 Task: Open a blank google sheet and write heading  Budget MasterAdd Categories in a column and its values below   'Housing, Transportation, Groceries, Utilities, Entertainment, Dining Out, Health, Miscellaneous, Savings & Total. 'Add Budgeted amountin next column and its values below  $1,500, $300, $400, $150, $200, $250, $100, $150, $500 & $3,550. Add Actual amount in next column and its values below  $1,400, $280, $420, $160, $180, $270, $90, $140, $550 & $3,550. Add Difference  in next column and its values below   -$100, -$20, +$20, +$10, -$20, +$20, -$10, -$10, +$50 & $0. J6Save page Attendance Summary
Action: Mouse moved to (337, 540)
Screenshot: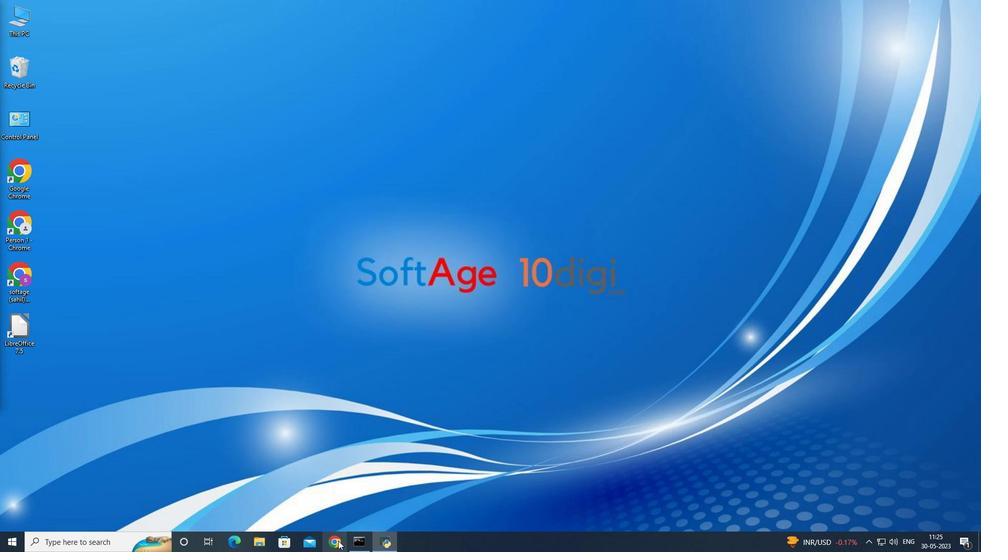
Action: Mouse pressed left at (337, 540)
Screenshot: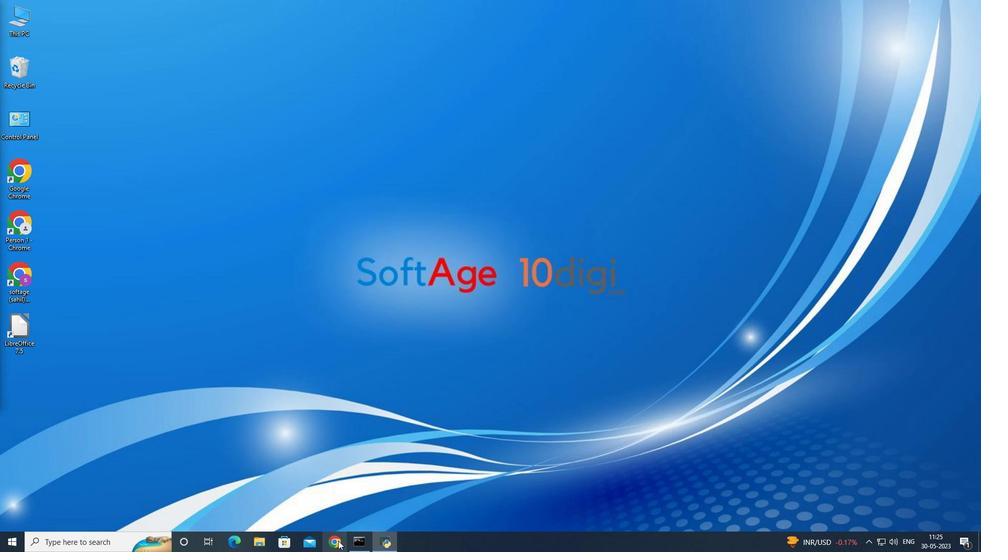 
Action: Mouse moved to (943, 72)
Screenshot: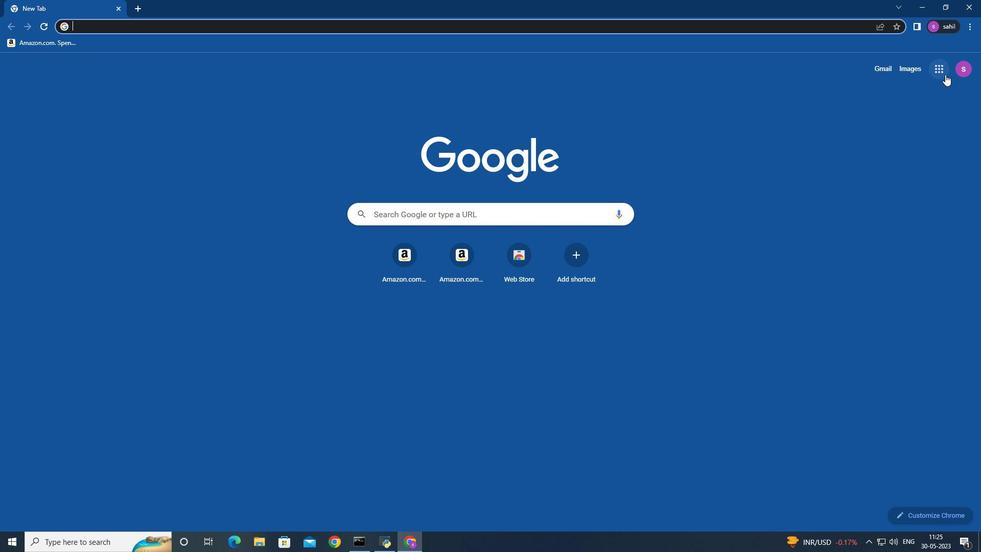 
Action: Mouse pressed left at (943, 72)
Screenshot: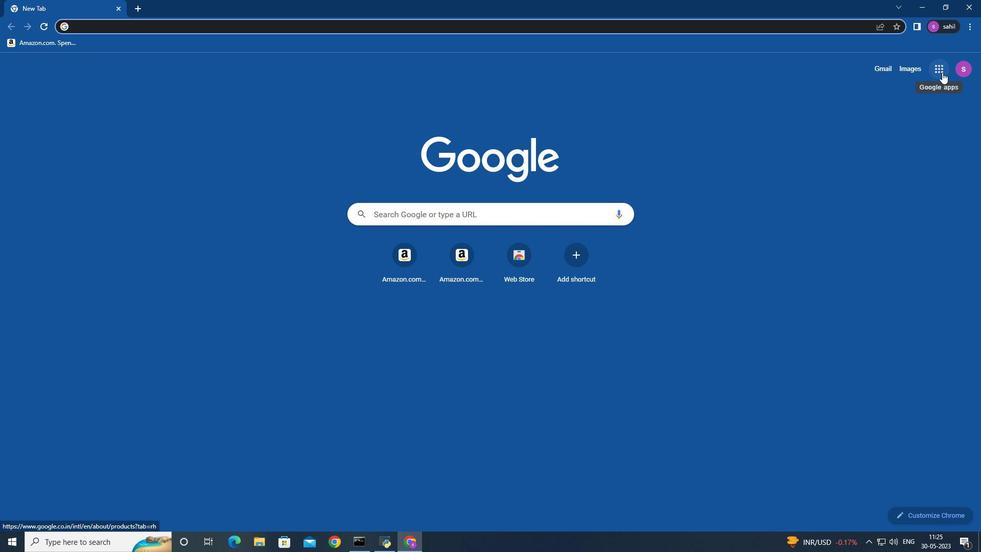 
Action: Mouse moved to (933, 192)
Screenshot: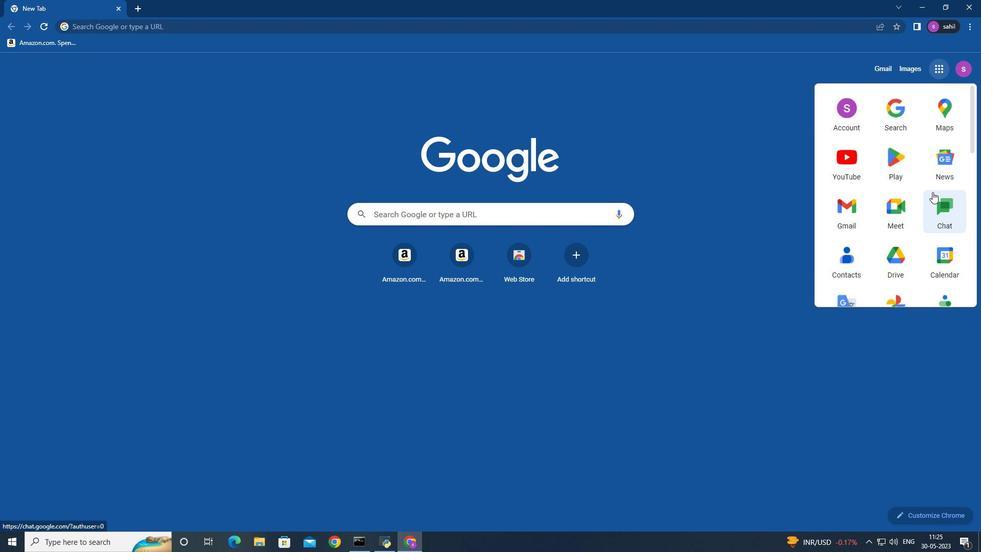 
Action: Mouse scrolled (933, 191) with delta (0, 0)
Screenshot: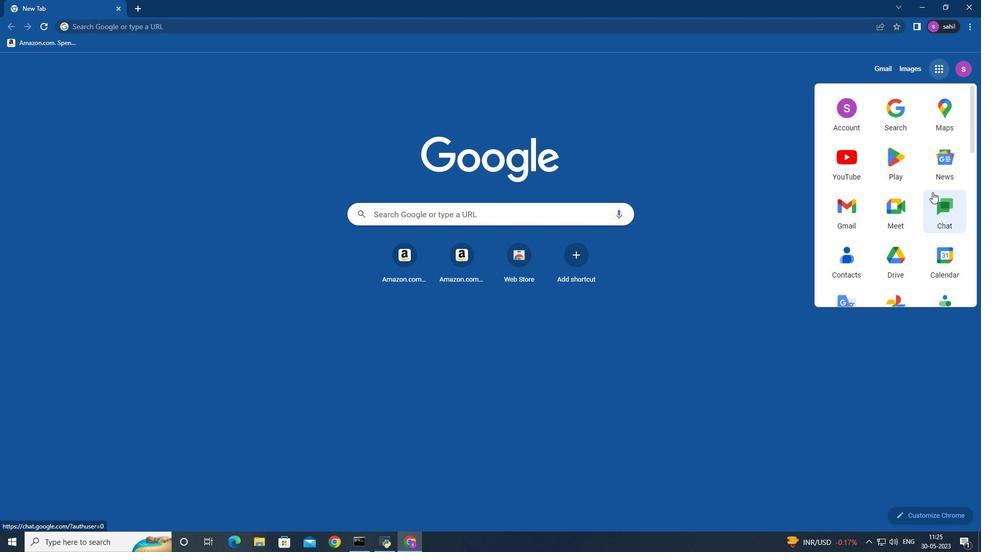 
Action: Mouse moved to (932, 192)
Screenshot: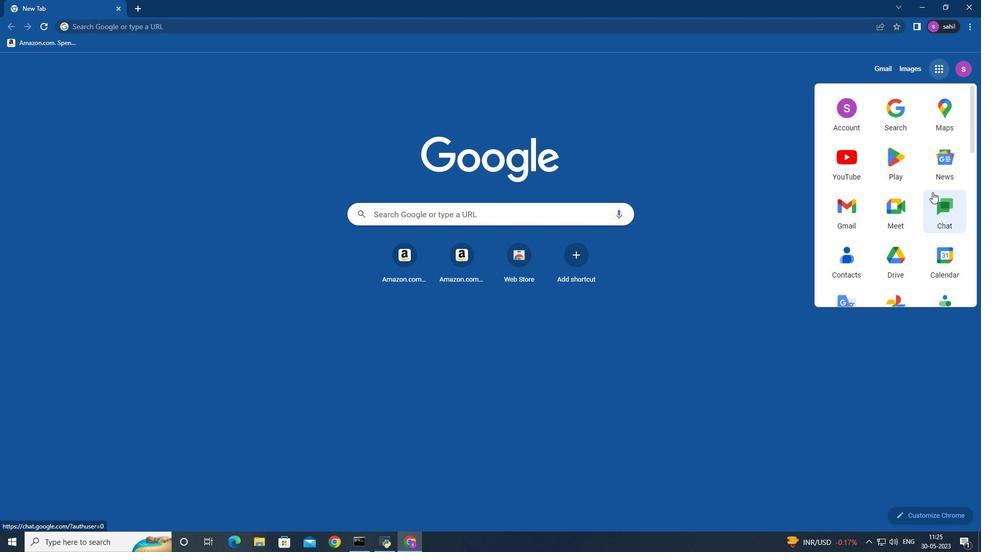 
Action: Mouse scrolled (932, 191) with delta (0, 0)
Screenshot: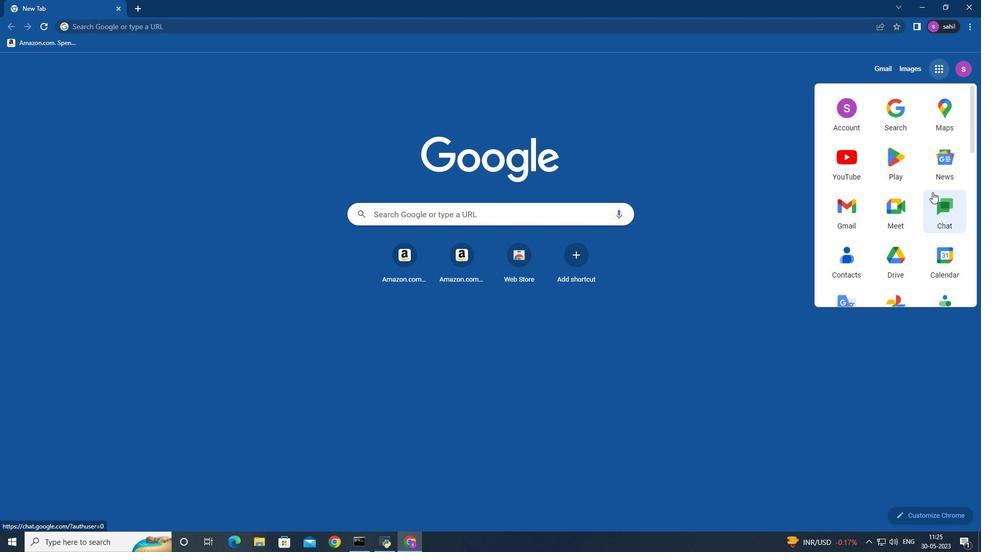 
Action: Mouse moved to (937, 216)
Screenshot: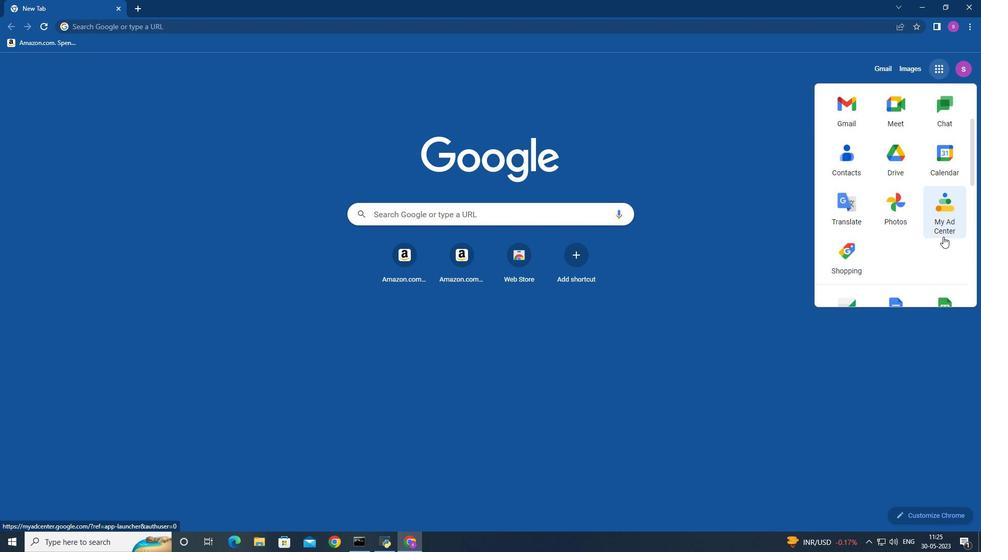 
Action: Mouse scrolled (937, 216) with delta (0, 0)
Screenshot: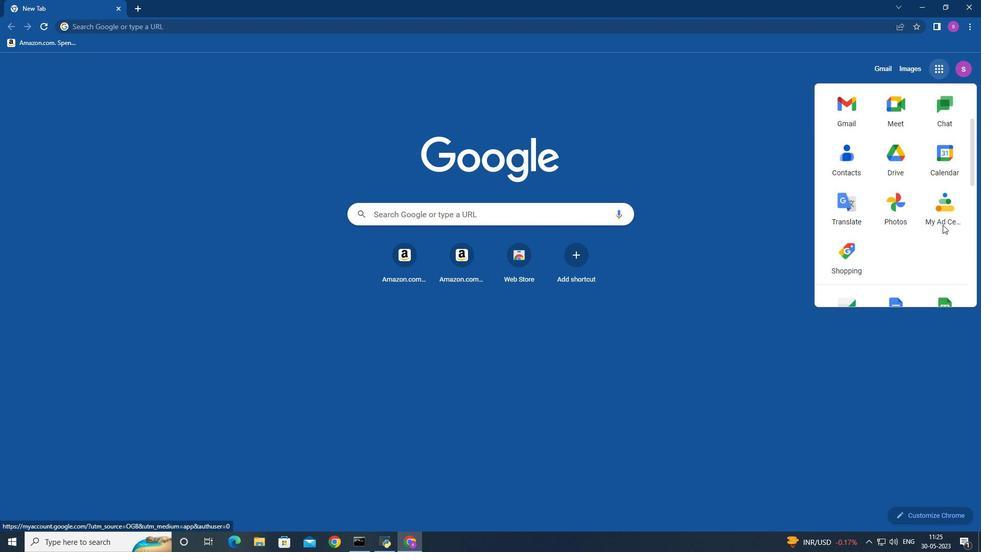 
Action: Mouse scrolled (937, 216) with delta (0, 0)
Screenshot: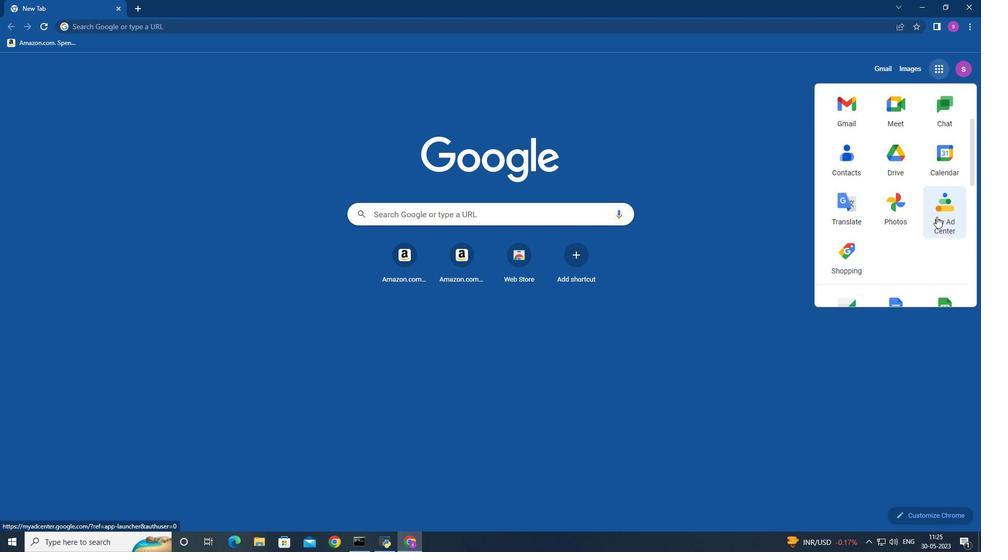 
Action: Mouse moved to (947, 221)
Screenshot: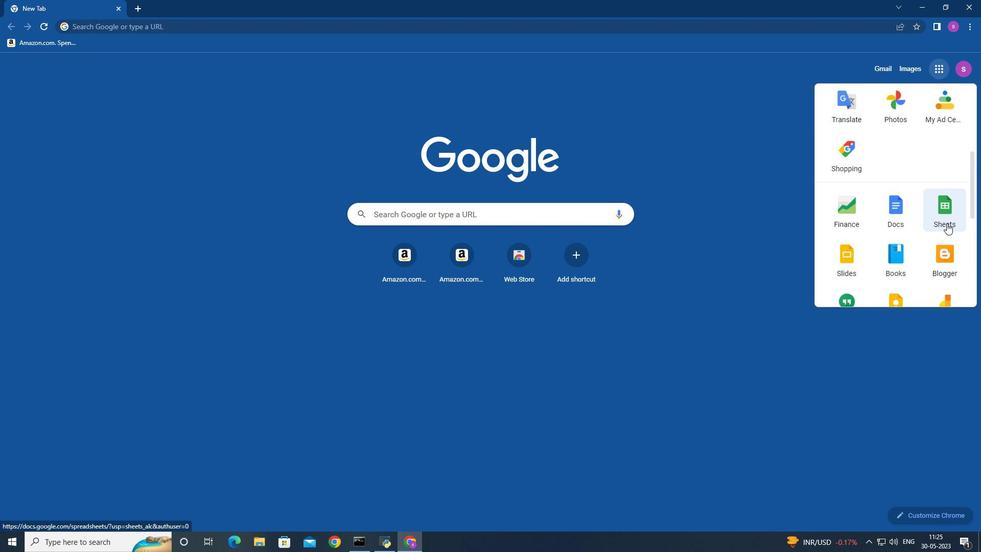 
Action: Mouse pressed left at (947, 221)
Screenshot: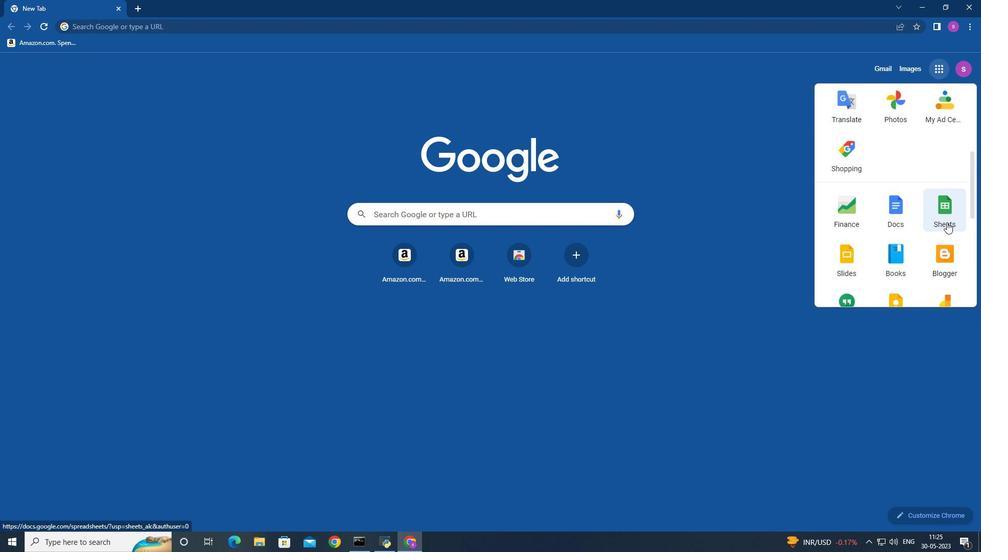 
Action: Mouse moved to (222, 139)
Screenshot: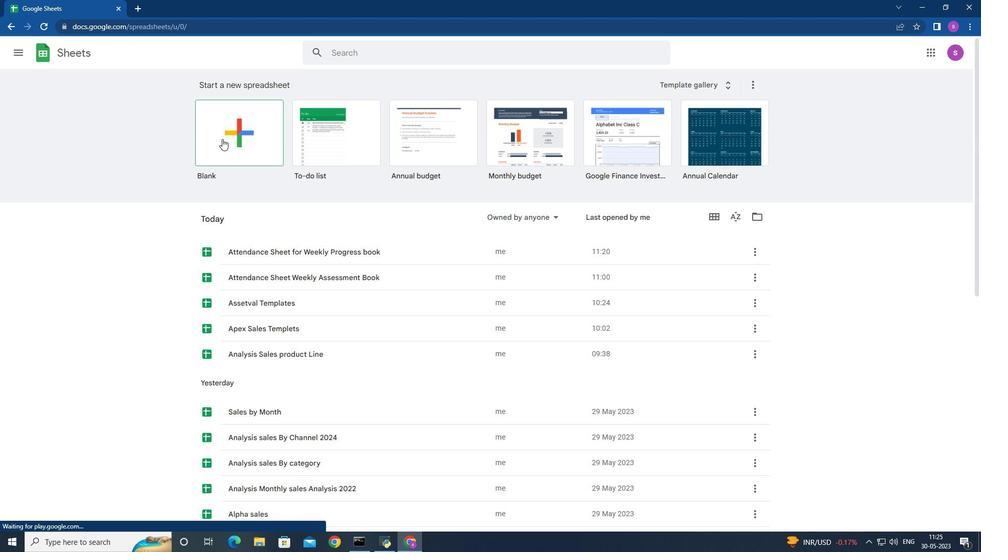 
Action: Mouse pressed left at (222, 139)
Screenshot: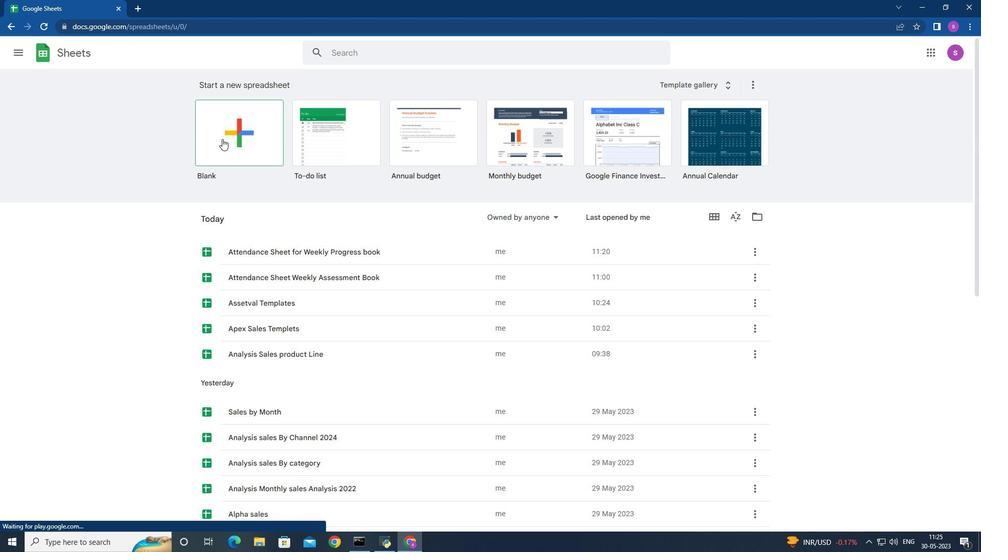 
Action: Mouse moved to (304, 137)
Screenshot: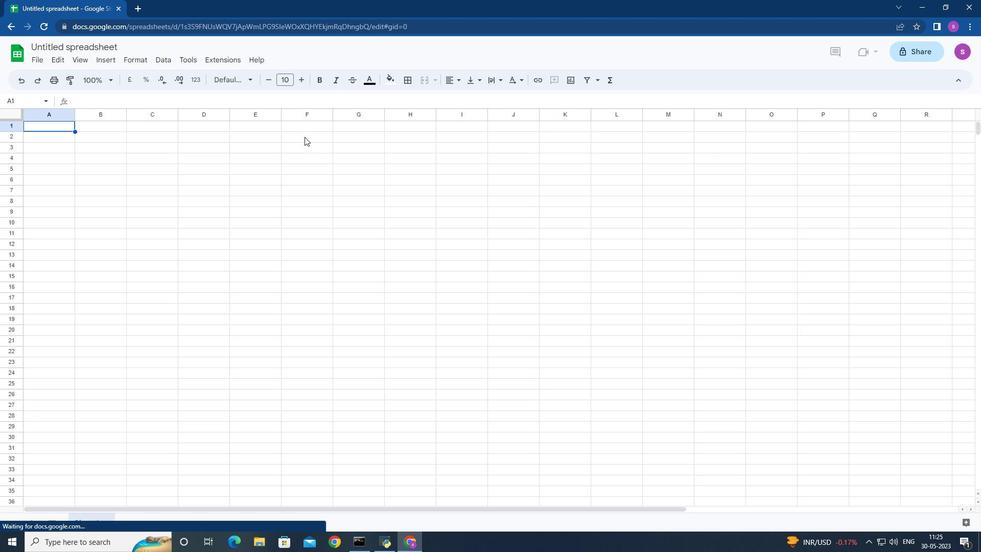 
Action: Mouse pressed left at (304, 137)
Screenshot: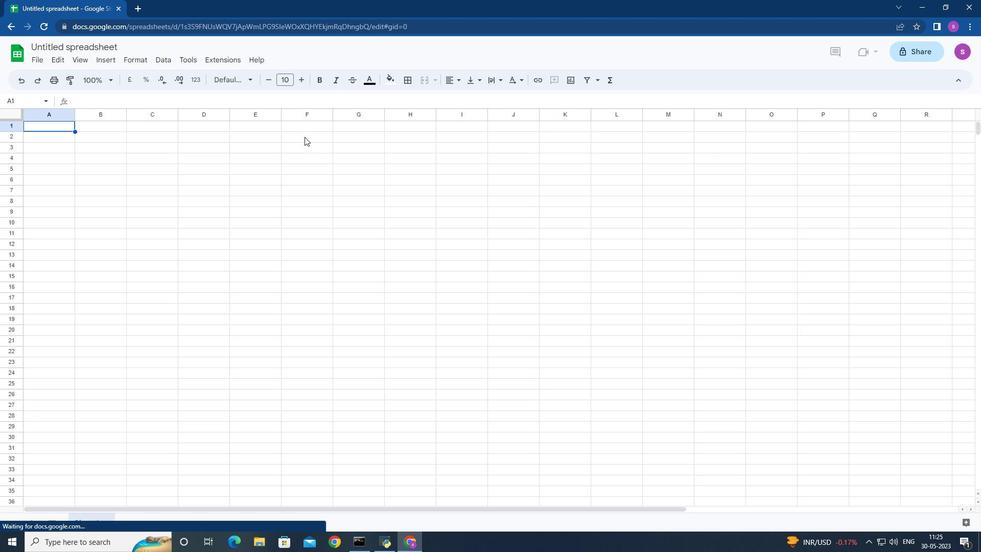 
Action: Mouse moved to (304, 137)
Screenshot: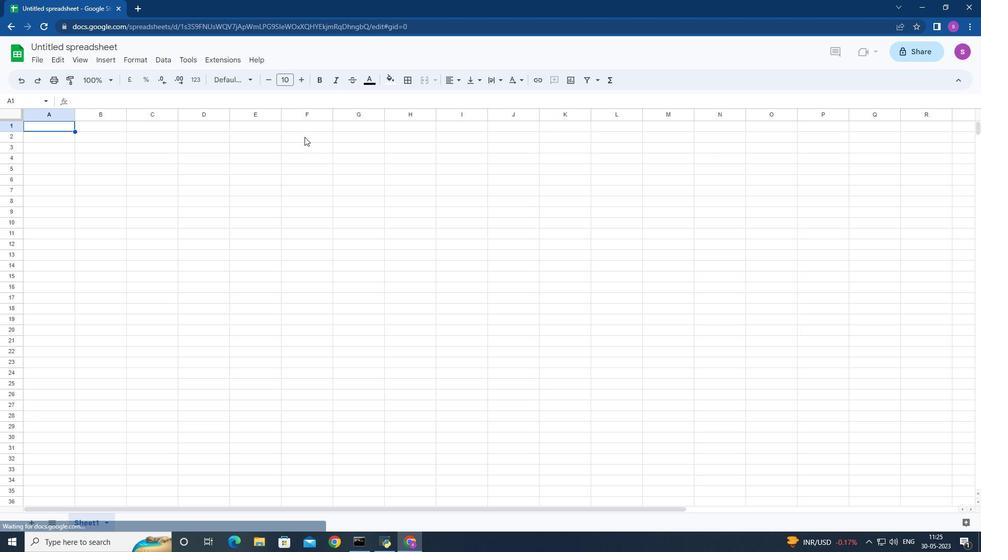 
Action: Key pressed <Key.shift>Bud
Screenshot: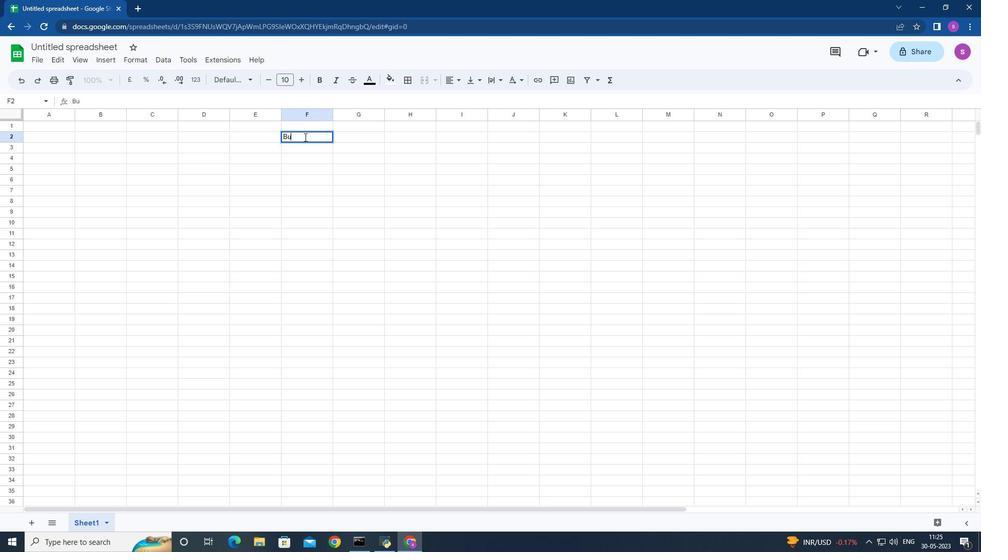 
Action: Mouse moved to (339, 199)
Screenshot: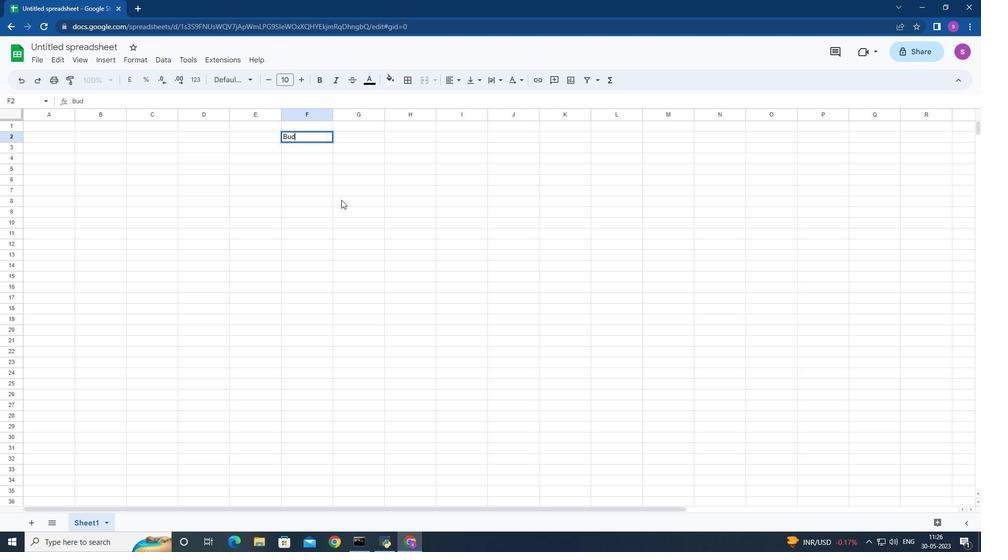 
Action: Key pressed get<Key.space><Key.shift>Master<Key.space><Key.down><Key.left><Key.down><Key.left><Key.left><Key.down><Key.right><Key.shift>Categories<Key.down><Key.shift>Housing<Key.space><Key.down><Key.shift>Transportation<Key.down><Key.shift>Groceries<Key.down><Key.shift>Utilities<Key.down><Key.shift>Entertainment<Key.down><Key.shift>Dining<Key.space><Key.shift>Out<Key.down><Key.shift>Health<Key.space><Key.down><Key.shift>Miscellaneous<Key.down><Key.shift>saving<Key.down><Key.right><Key.up><Key.up><Key.up><Key.up><Key.up>
Screenshot: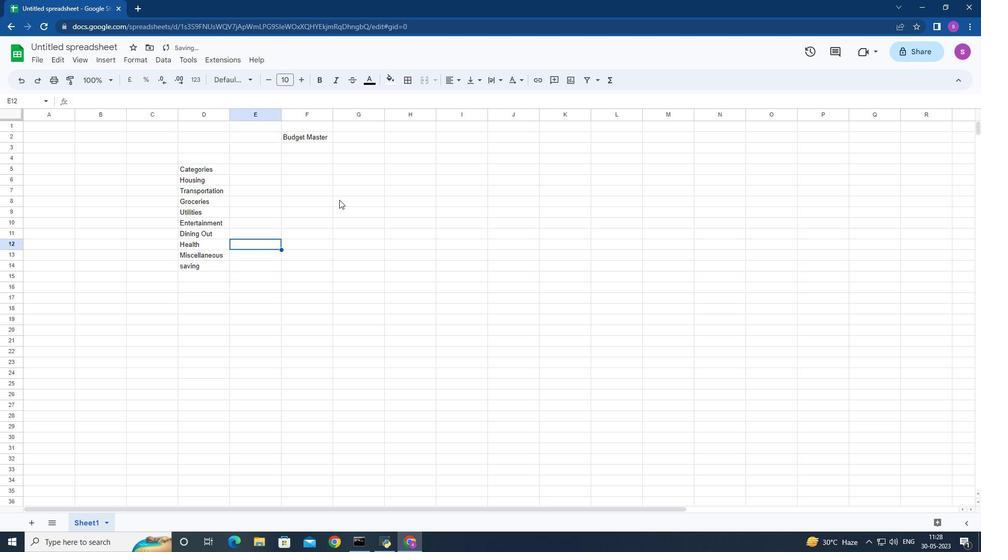
Action: Mouse moved to (240, 166)
Screenshot: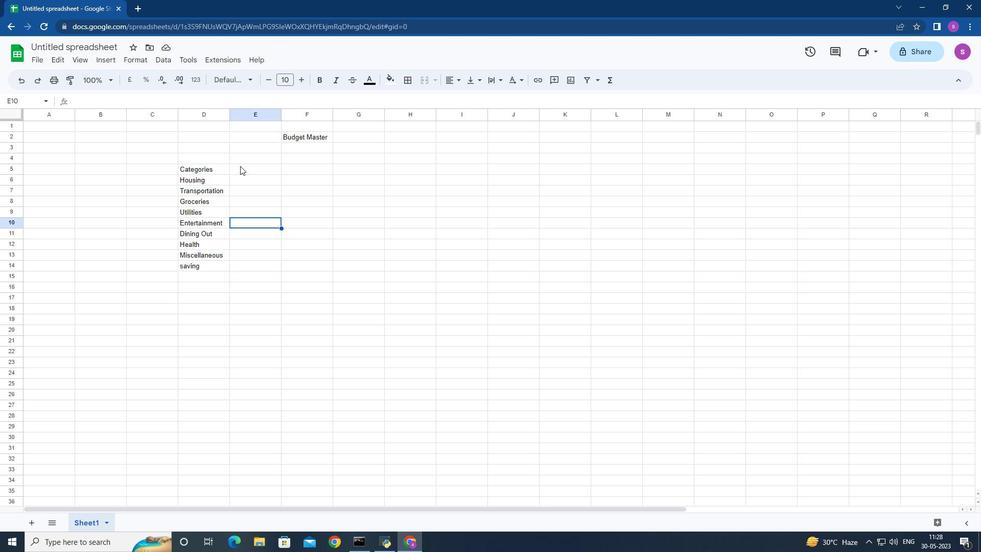 
Action: Mouse pressed left at (240, 166)
Screenshot: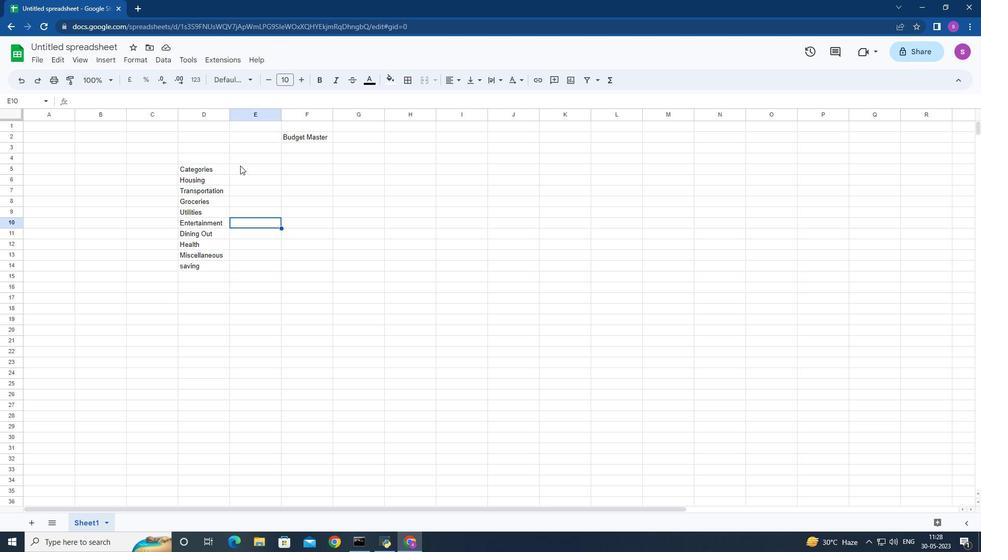 
Action: Mouse moved to (237, 166)
Screenshot: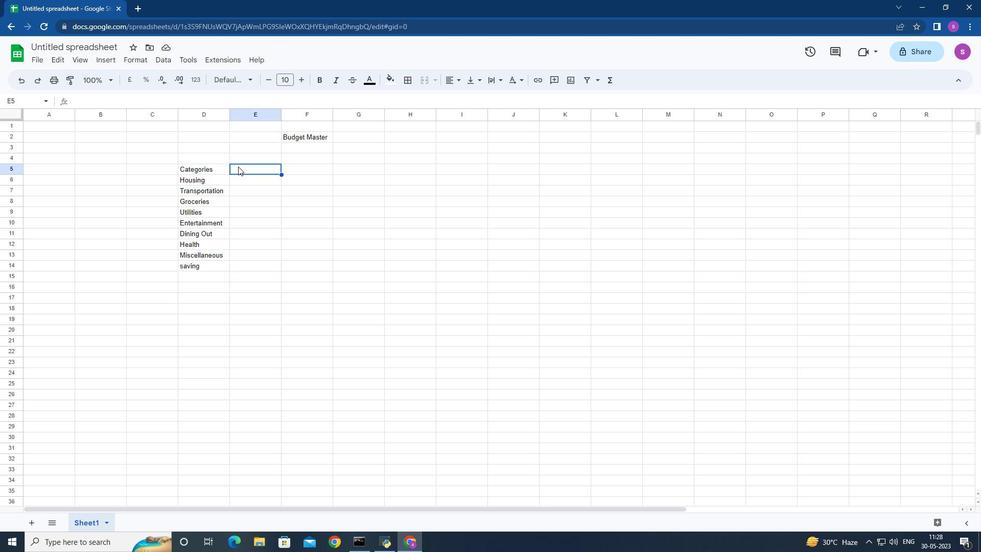 
Action: Key pressed <Key.shift>Budgeted<Key.space><Key.shift>Amountin
Screenshot: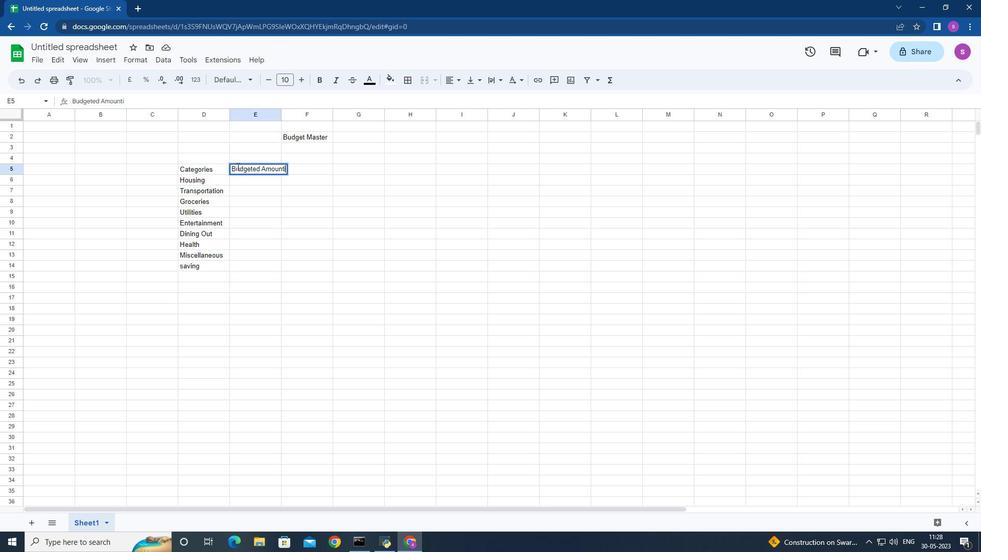 
Action: Mouse moved to (310, 166)
Screenshot: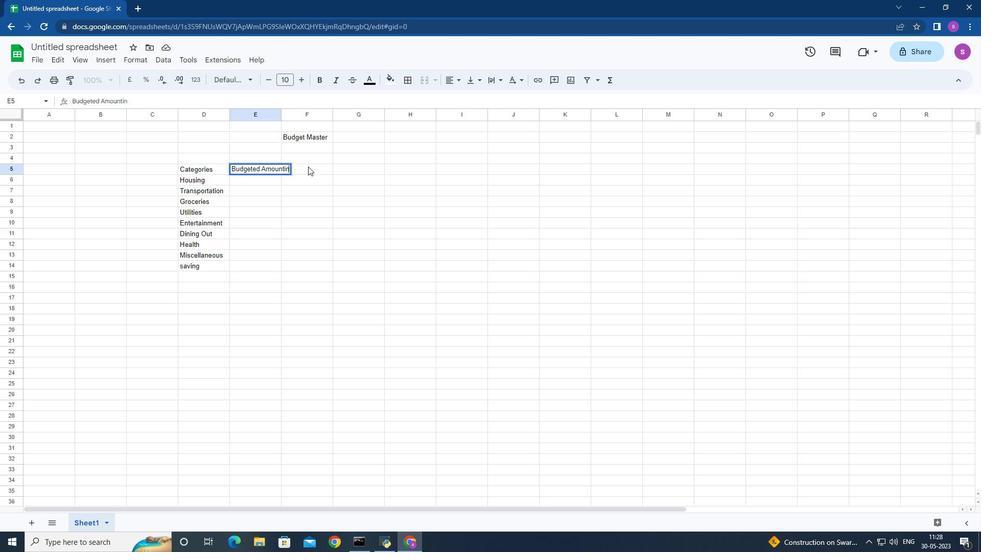 
Action: Mouse pressed left at (310, 166)
Screenshot: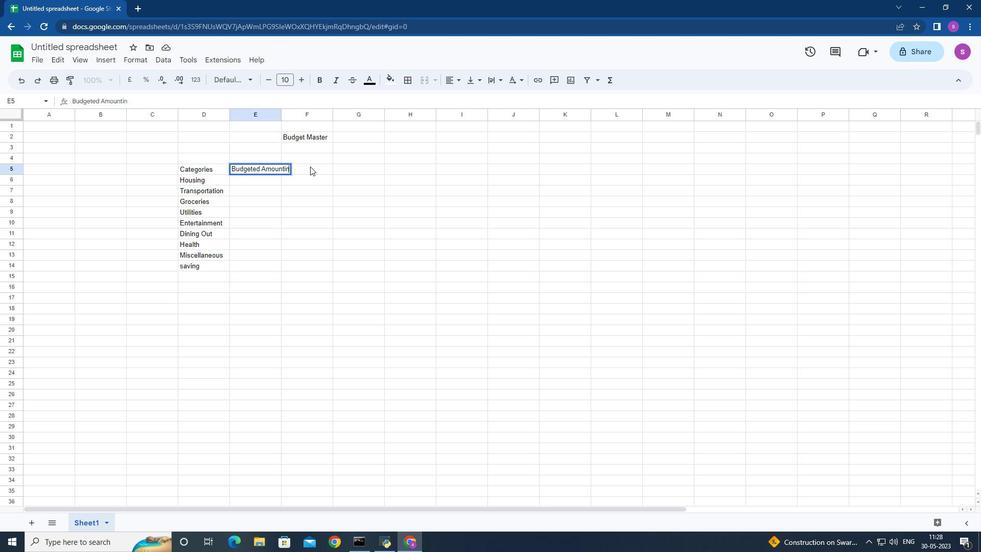 
Action: Mouse moved to (281, 112)
Screenshot: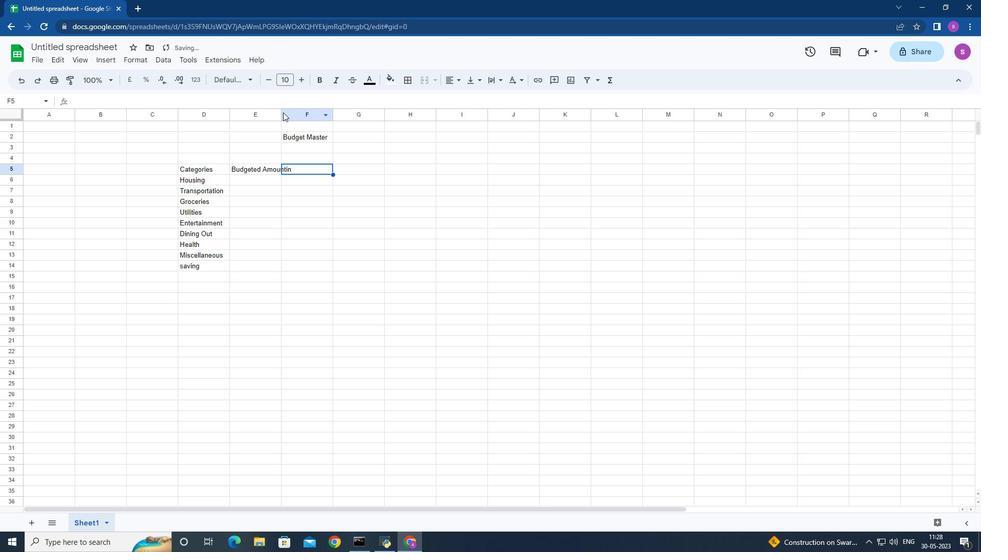 
Action: Mouse pressed left at (281, 112)
Screenshot: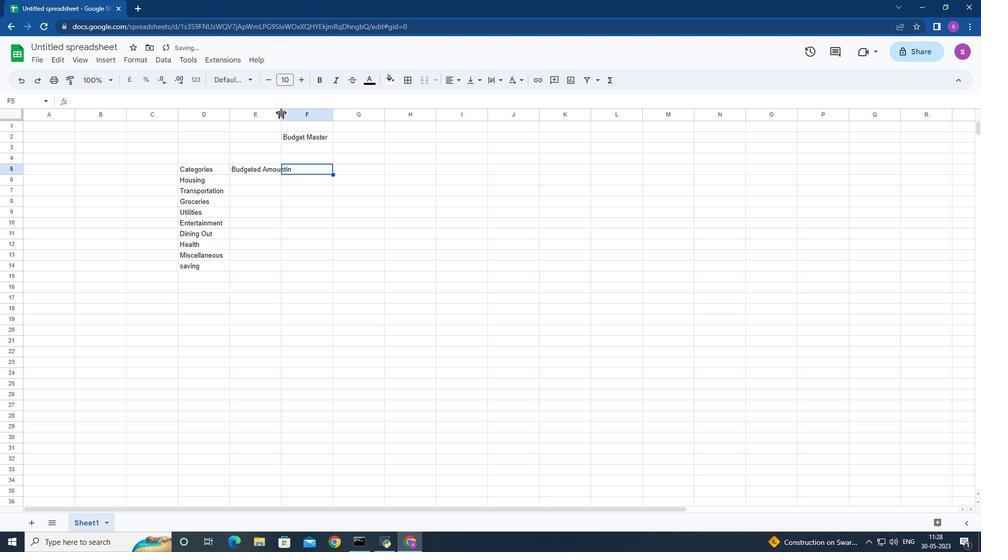 
Action: Mouse moved to (255, 179)
Screenshot: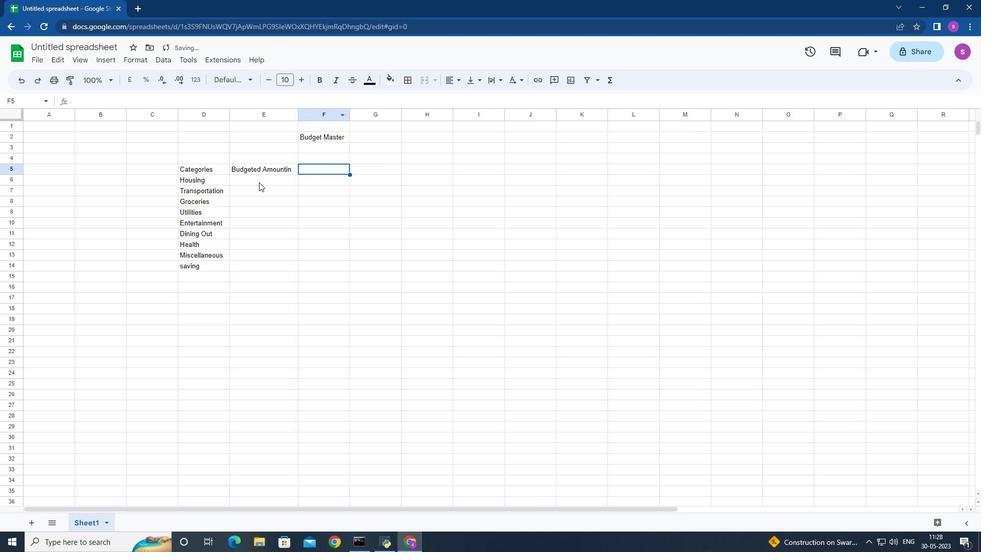 
Action: Mouse pressed left at (255, 179)
Screenshot: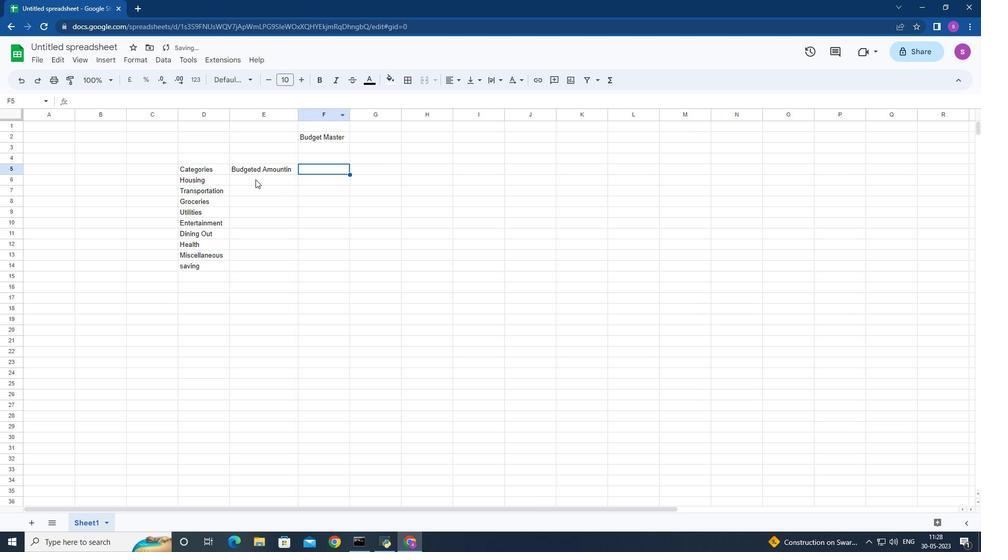 
Action: Mouse moved to (255, 191)
Screenshot: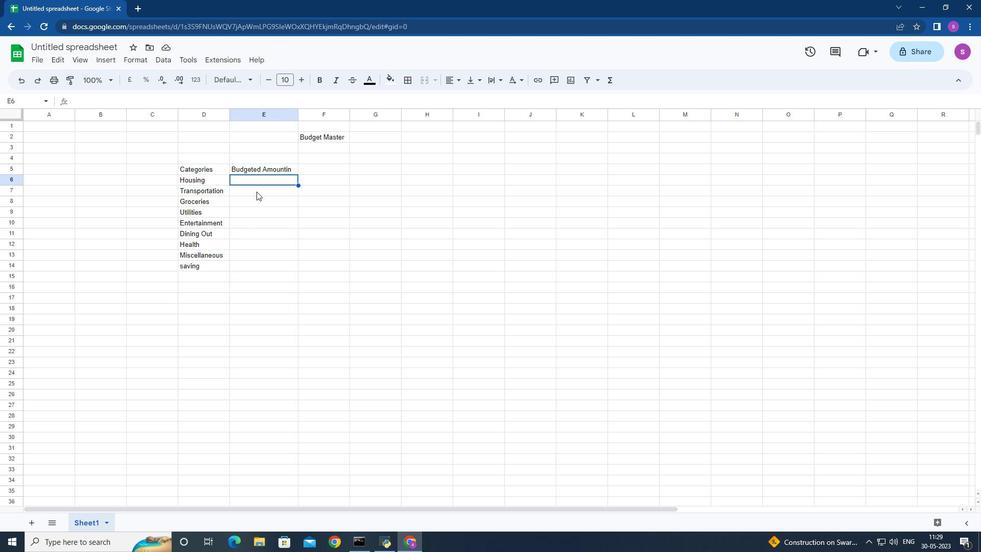 
Action: Key pressed <Key.shift>$1,500<Key.down><Key.shift>$300<Key.down><Key.shift><Key.shift><Key.shift><Key.shift><Key.shift><Key.shift><Key.shift><Key.shift><Key.shift>$400<Key.down><Key.shift><Key.shift><Key.shift><Key.shift><Key.shift>$150<Key.down><Key.shift>$200<Key.down><Key.shift><Key.shift><Key.shift><Key.shift><Key.shift>$250<Key.down><Key.shift><Key.shift><Key.shift><Key.shift><Key.shift><Key.shift><Key.shift><Key.shift><Key.shift><Key.shift>$100<Key.down><Key.shift>$150<Key.down><Key.shift>$500<Key.space><Key.shift>&<Key.space><Key.shift><Key.shift><Key.shift><Key.shift><Key.shift><Key.shift><Key.shift><Key.shift><Key.shift><Key.shift><Key.shift><Key.shift><Key.shift>$3,550<Key.right><Key.up><Key.up><Key.up><Key.up><Key.up><Key.up><Key.up><Key.up><Key.up>
Screenshot: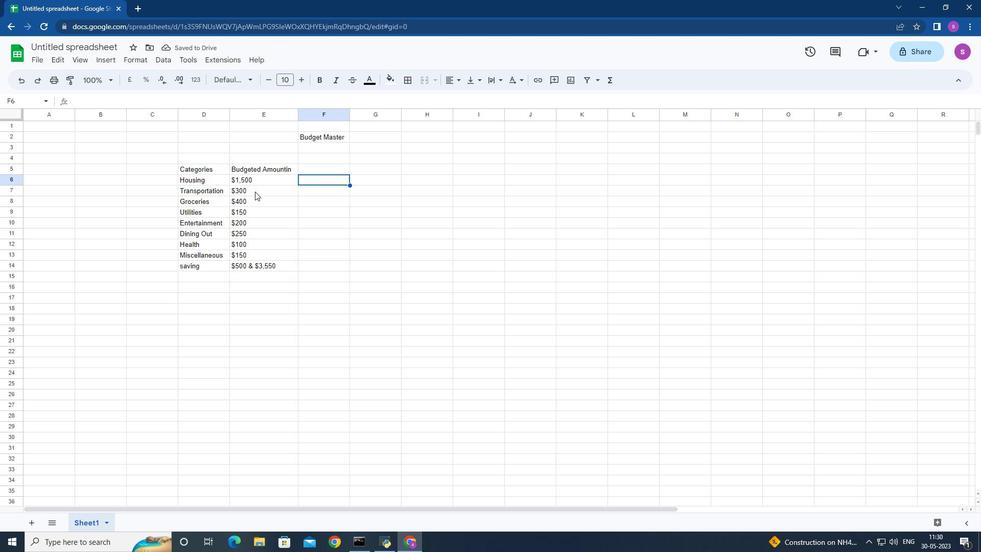 
Action: Mouse moved to (290, 234)
Screenshot: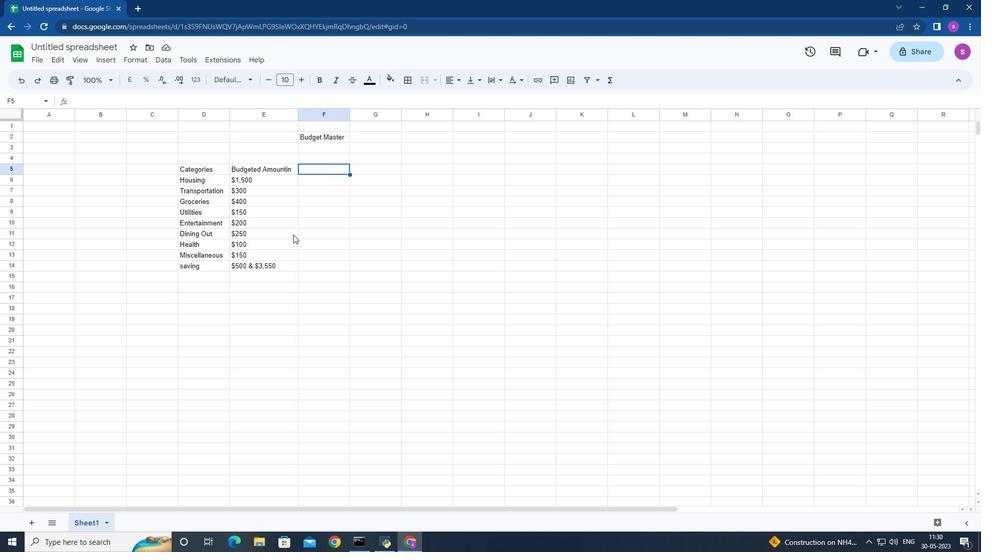 
Action: Key pressed <Key.shift>Actual<Key.space><Key.shift>Amount<Key.down><Key.down>
Screenshot: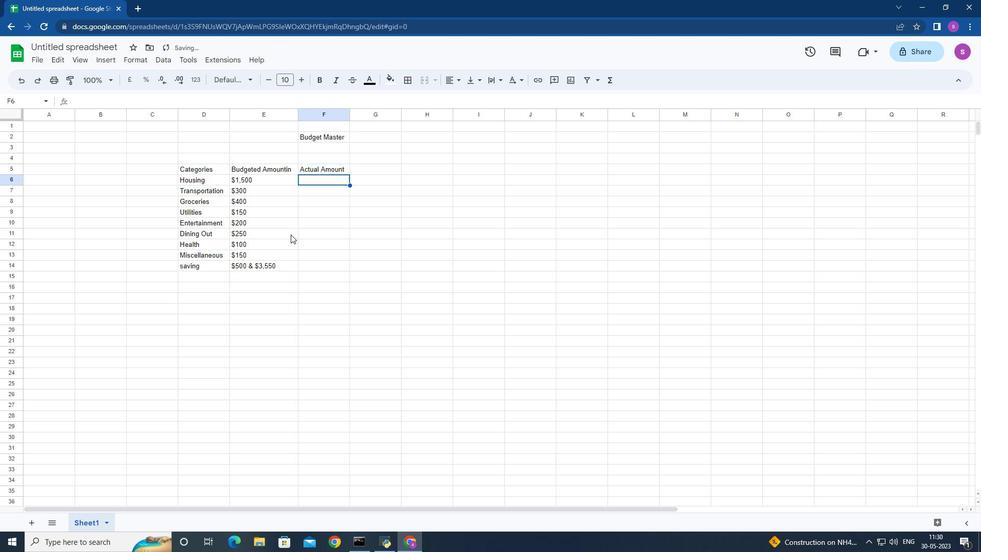 
Action: Mouse moved to (304, 174)
Screenshot: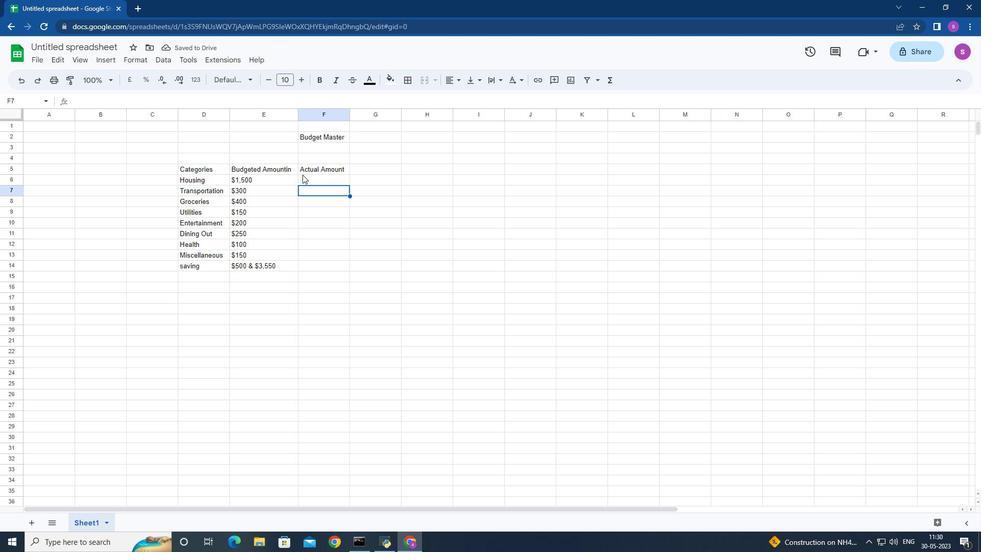 
Action: Mouse pressed left at (304, 174)
Screenshot: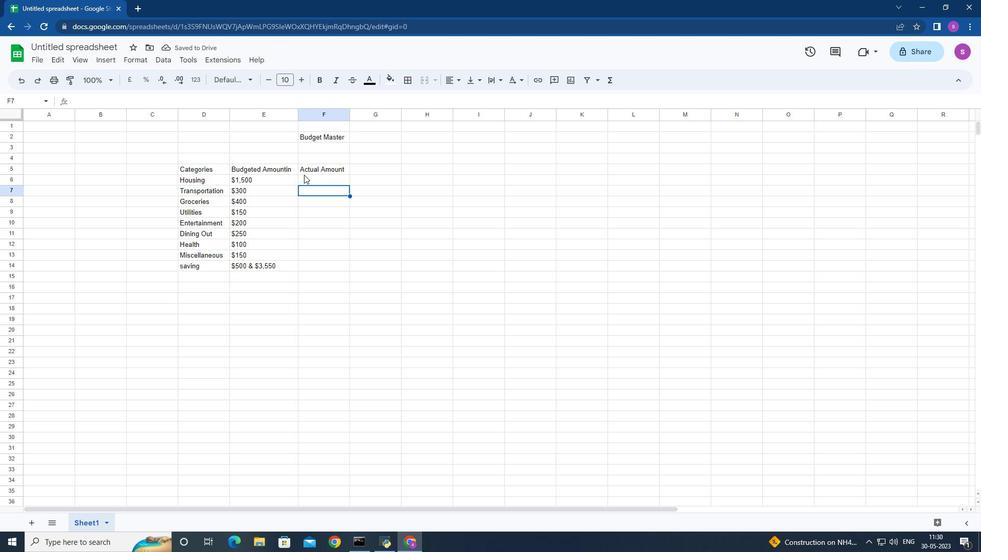 
Action: Mouse moved to (313, 178)
Screenshot: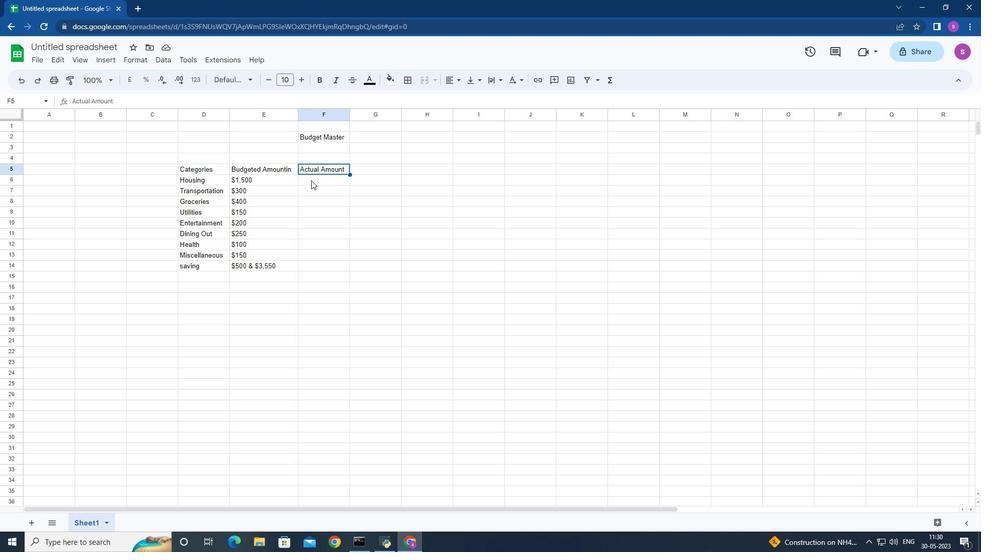 
Action: Mouse pressed left at (313, 178)
Screenshot: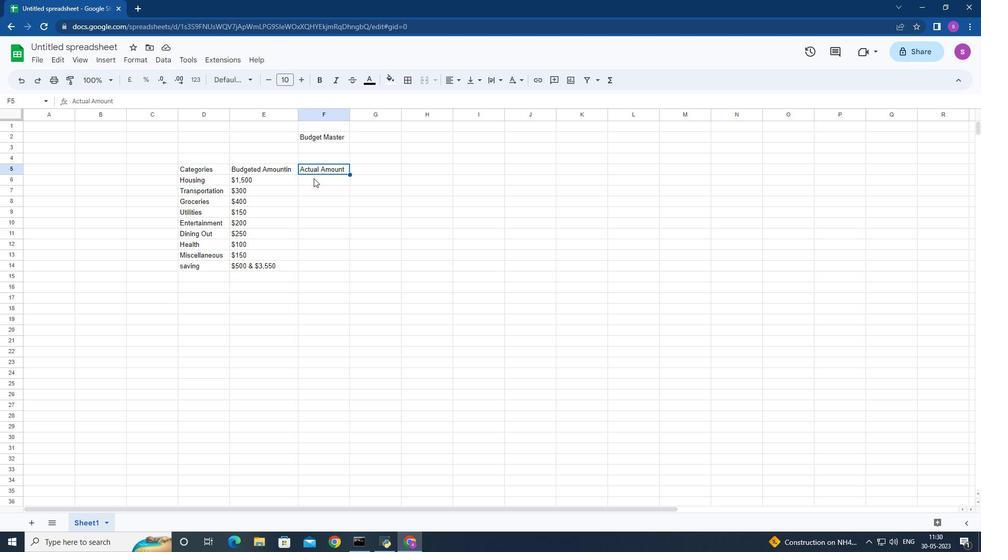 
Action: Mouse moved to (315, 178)
Screenshot: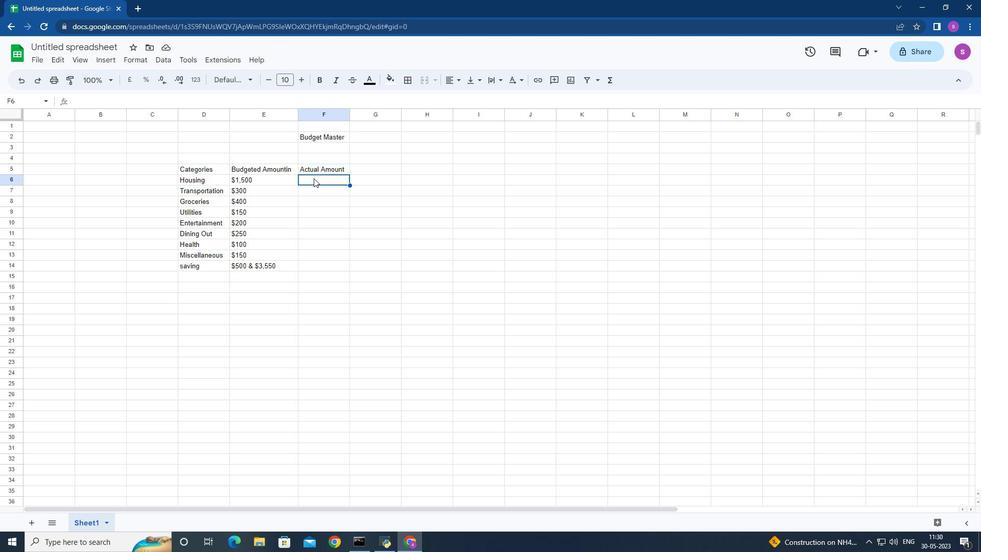 
Action: Key pressed <Key.shift>$<Key.space>1,400<Key.down>
Screenshot: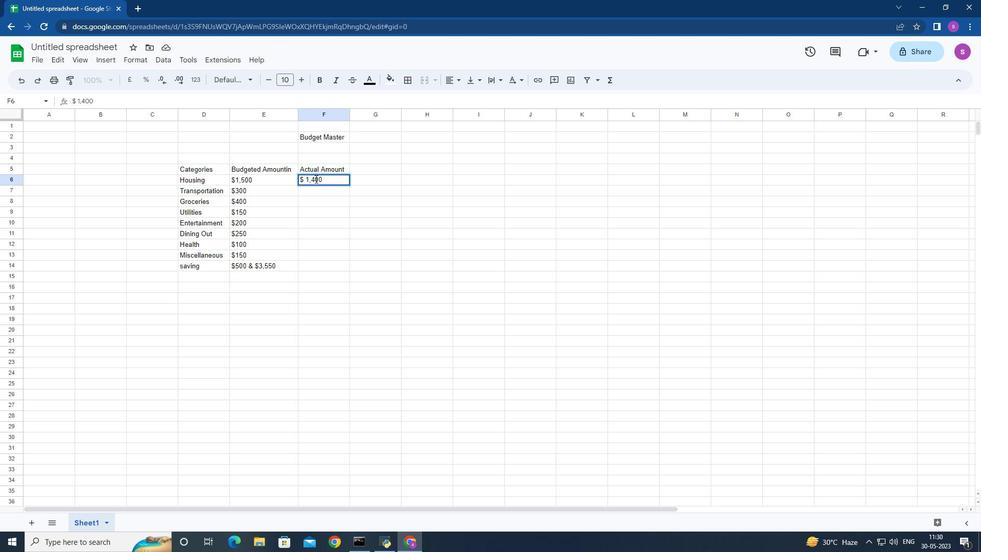 
Action: Mouse moved to (380, 205)
Screenshot: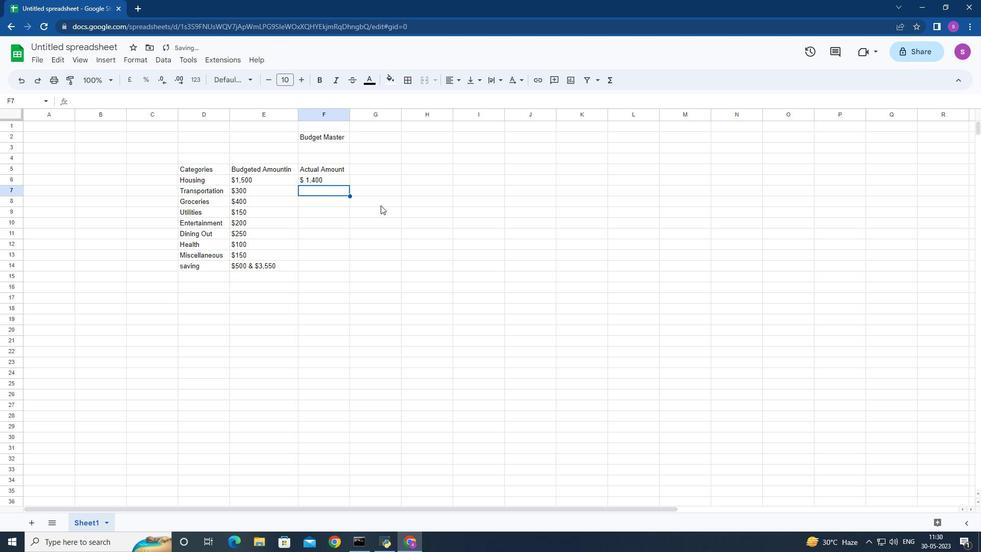 
Action: Key pressed <Key.shift>$280<Key.down><Key.shift>$420<Key.down><Key.shift>$160<Key.down><Key.shift>$180<Key.down><Key.shift>$270<Key.down><Key.shift>$90<Key.down><Key.shift>$140<Key.down><Key.shift>$550<Key.space><Key.shift><Key.shift><Key.shift><Key.shift><Key.shift><Key.shift><Key.shift><Key.shift><Key.shift><Key.shift><Key.shift><Key.shift><Key.shift><Key.shift><Key.shift><Key.shift><Key.shift><Key.shift><Key.shift><Key.shift><Key.shift><Key.shift><Key.shift><Key.shift><Key.shift><Key.shift><Key.shift><Key.shift><Key.shift><Key.shift><Key.shift><Key.shift><Key.shift><Key.shift>&<Key.space><Key.shift><Key.shift><Key.shift><Key.shift><Key.shift><Key.shift><Key.shift><Key.shift><Key.shift><Key.shift><Key.shift><Key.shift><Key.shift><Key.shift><Key.shift><Key.shift><Key.shift><Key.shift><Key.shift><Key.shift><Key.shift><Key.shift><Key.shift><Key.shift><Key.shift><Key.shift><Key.shift><Key.shift><Key.shift><Key.shift><Key.shift><Key.shift><Key.shift><Key.shift><Key.shift><Key.shift><Key.shift><Key.shift><Key.shift><Key.shift><Key.shift><Key.shift><Key.shift><Key.shift><Key.shift><Key.shift><Key.shift><Key.shift><Key.shift><Key.shift><Key.shift><Key.shift><Key.shift><Key.shift><Key.shift><Key.shift><Key.shift><Key.shift><Key.shift><Key.shift><Key.shift><Key.shift><Key.shift>&<Key.backspace><Key.shift>$<Key.space>3,550<Key.right><Key.up><Key.up><Key.up><Key.up><Key.up><Key.up><Key.up><Key.up><Key.up>
Screenshot: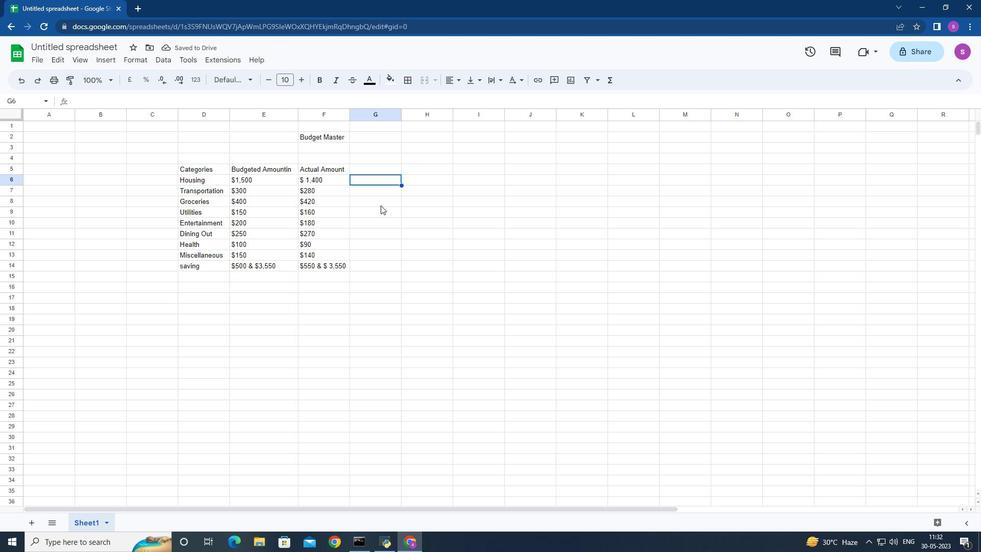 
Action: Mouse moved to (436, 155)
Screenshot: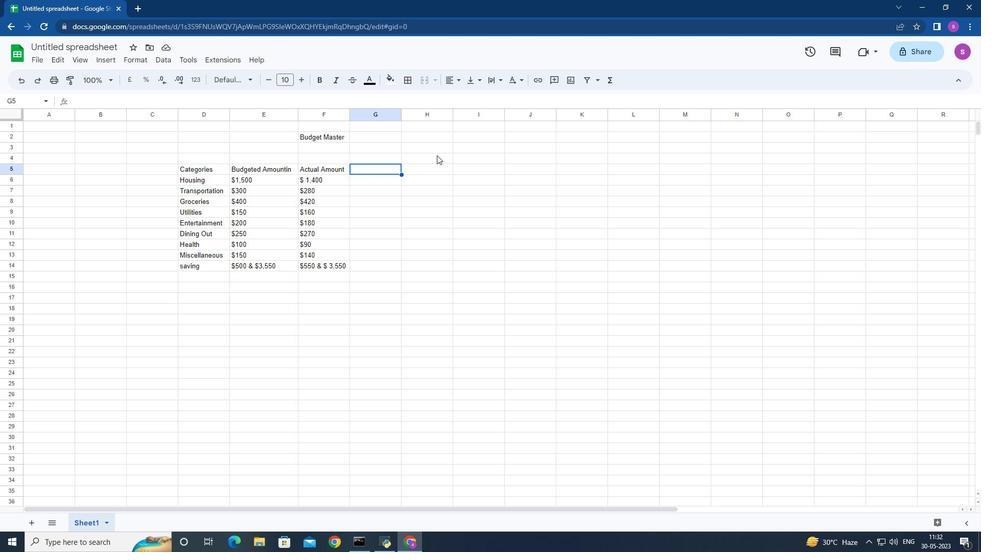 
Action: Key pressed <Key.shift>Difference<Key.down><Key.shift>$<Key.space>100<Key.down><Key.shift>$20<Key.down><Key.shift>$<Key.backspace><Key.up><Key.backspace><Key.up><Key.backspace>-<Key.shift>$100<Key.down>+<Key.shift>$
Screenshot: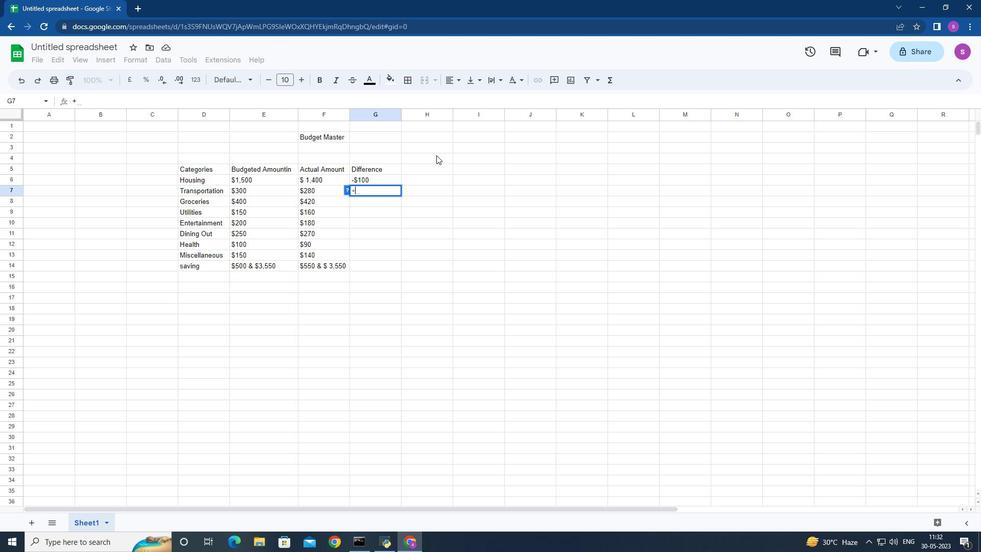 
Action: Mouse moved to (362, 190)
Screenshot: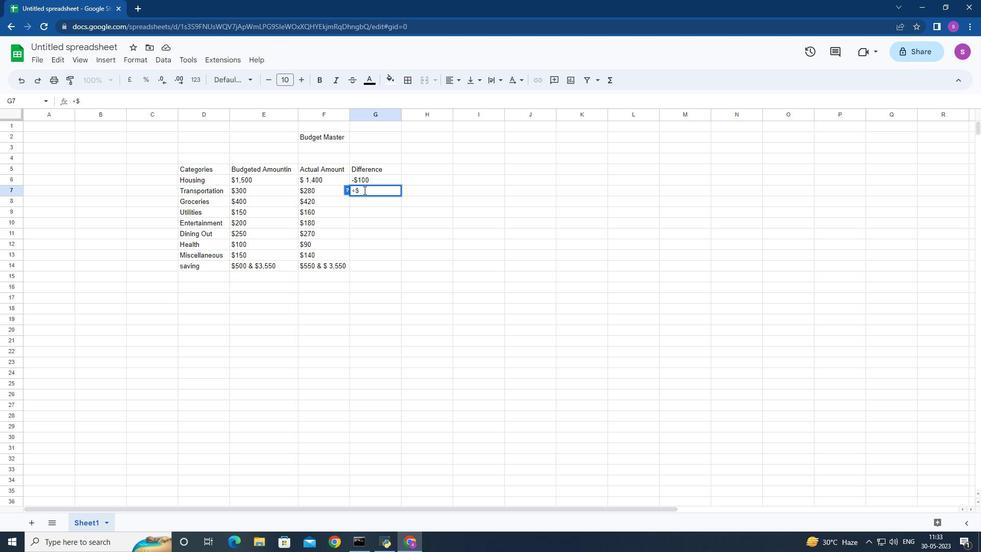 
Action: Key pressed <Key.backspace><Key.backspace>-<Key.shift>$20<Key.down>
Screenshot: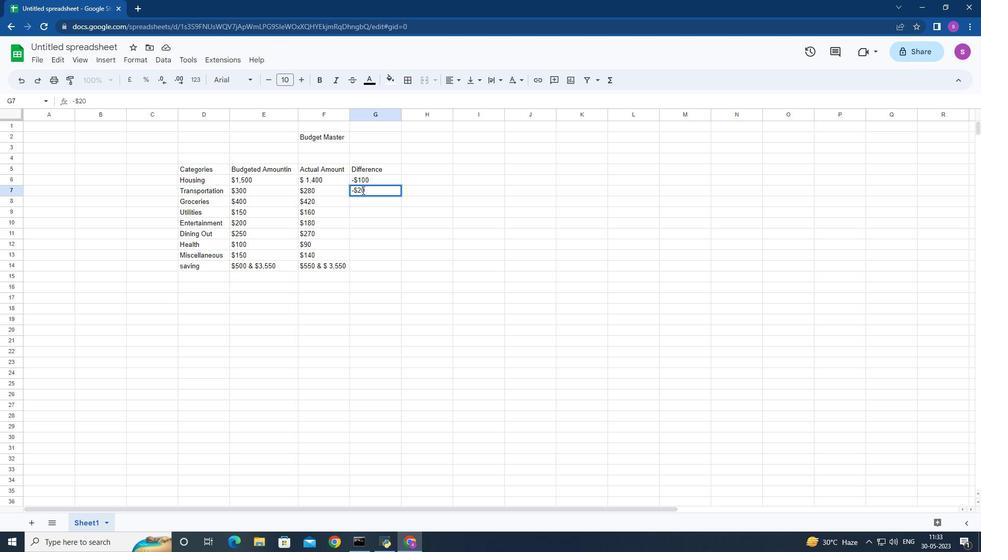 
Action: Mouse moved to (387, 240)
Screenshot: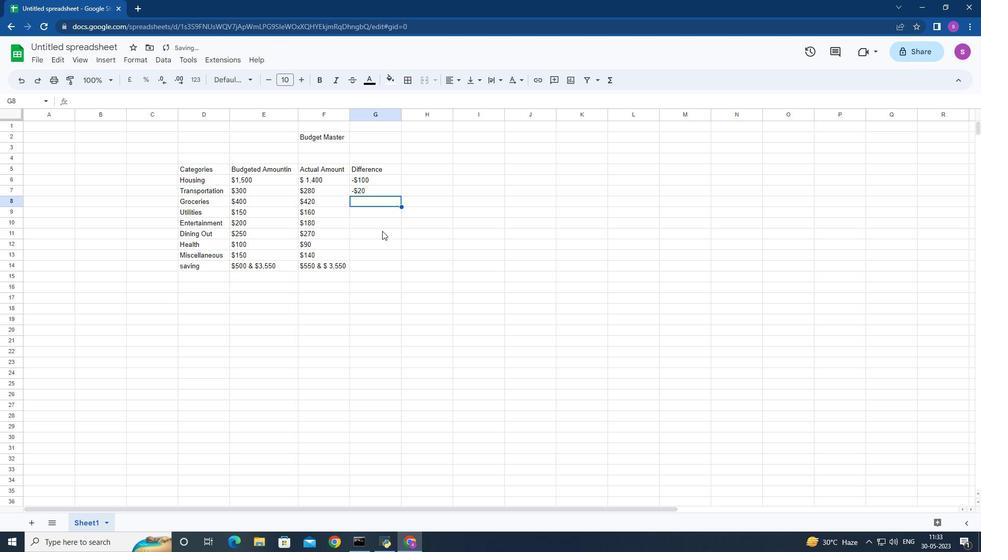 
Action: Key pressed <Key.shift>+<Key.backspace>+<Key.shift>$20<Key.down><Key.down>
Screenshot: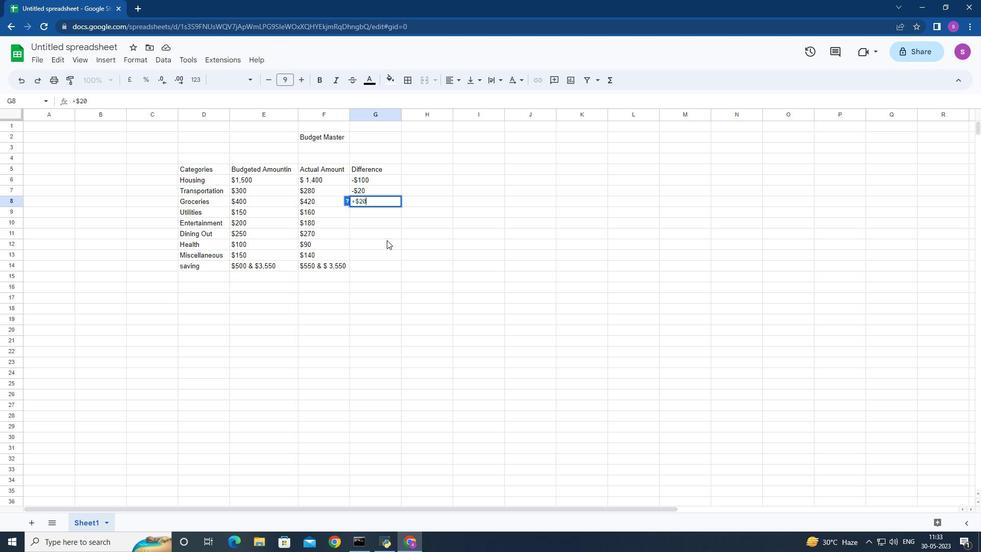 
Action: Mouse moved to (377, 211)
Screenshot: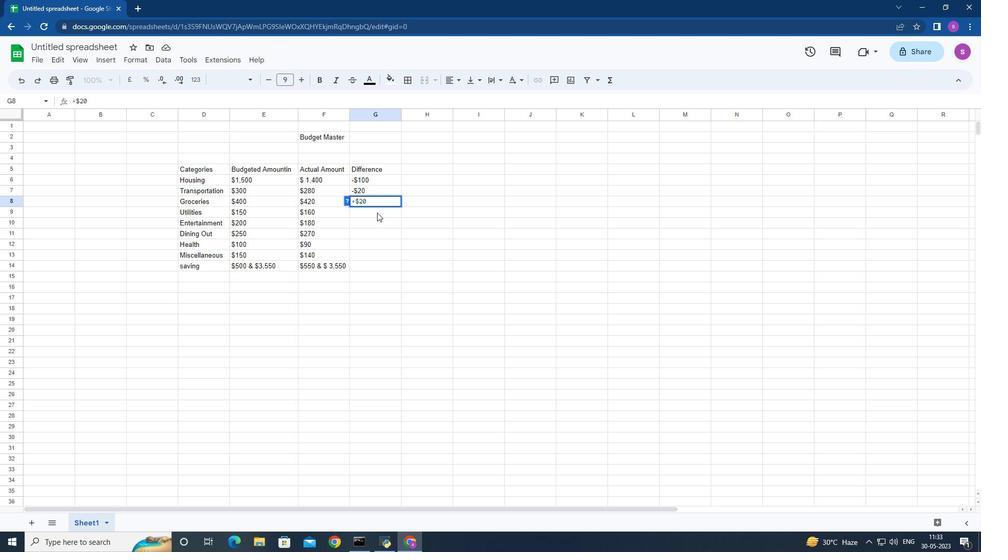 
Action: Mouse pressed left at (377, 211)
Screenshot: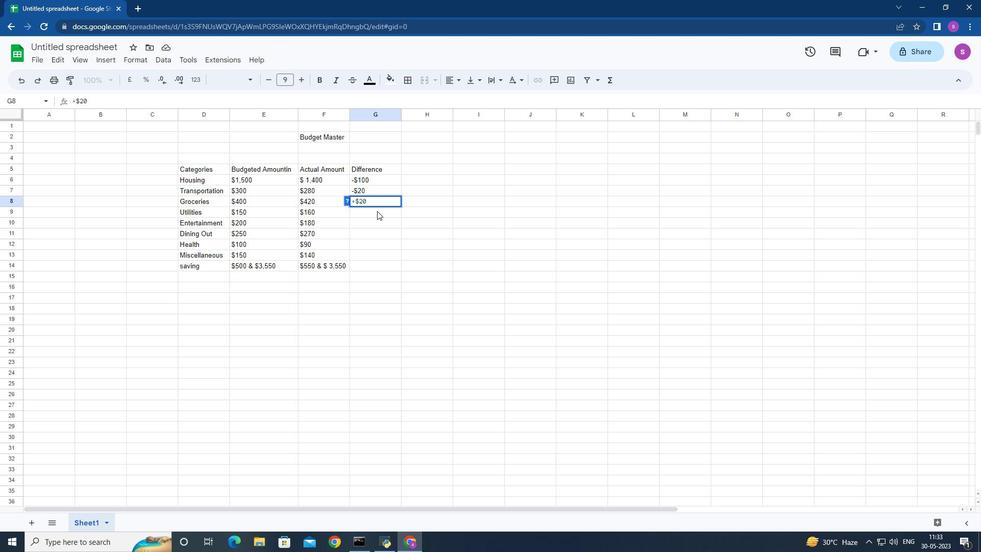 
Action: Mouse moved to (354, 197)
Screenshot: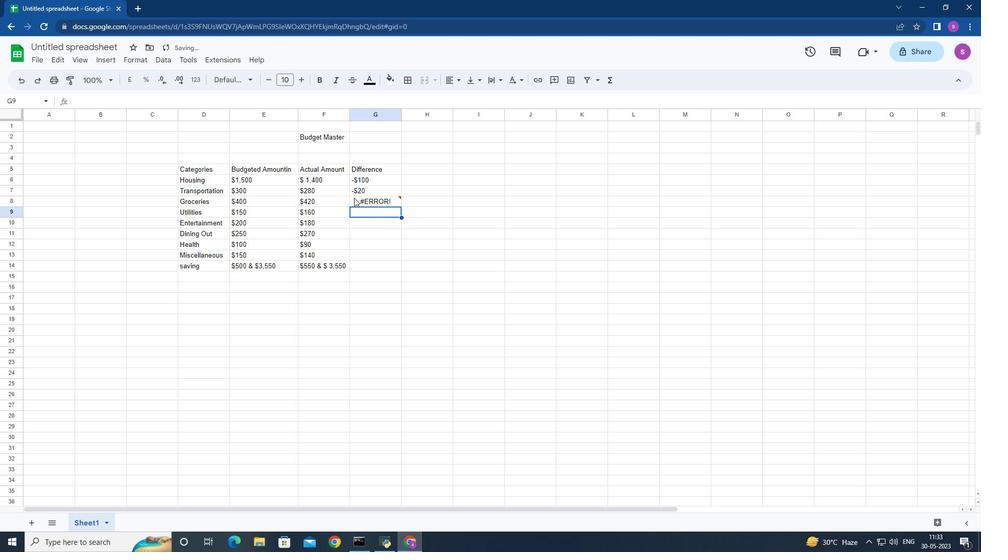
Action: Mouse pressed left at (354, 197)
Screenshot: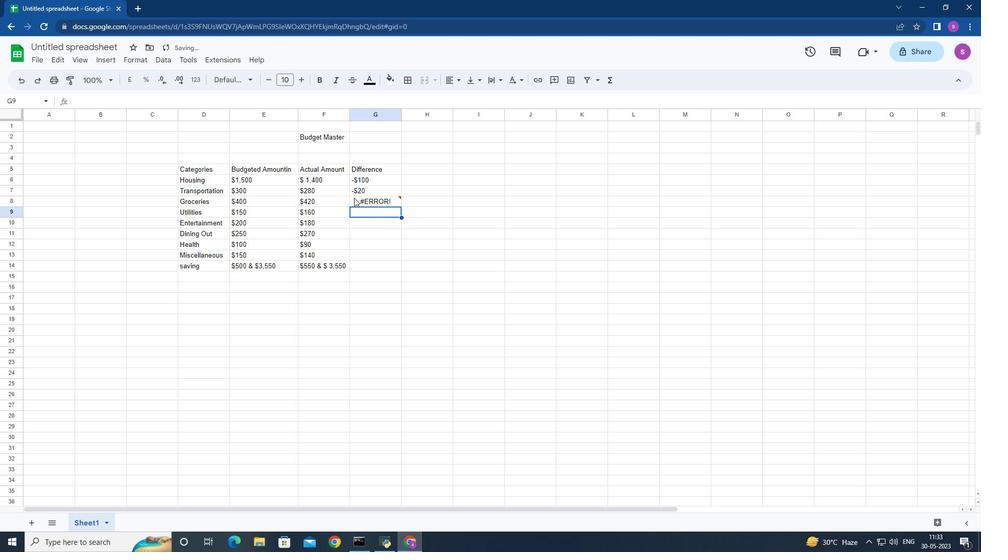 
Action: Key pressed <Key.backspace>+<Key.shift><Key.shift><Key.shift><Key.shift>$20<Key.down><Key.down>
Screenshot: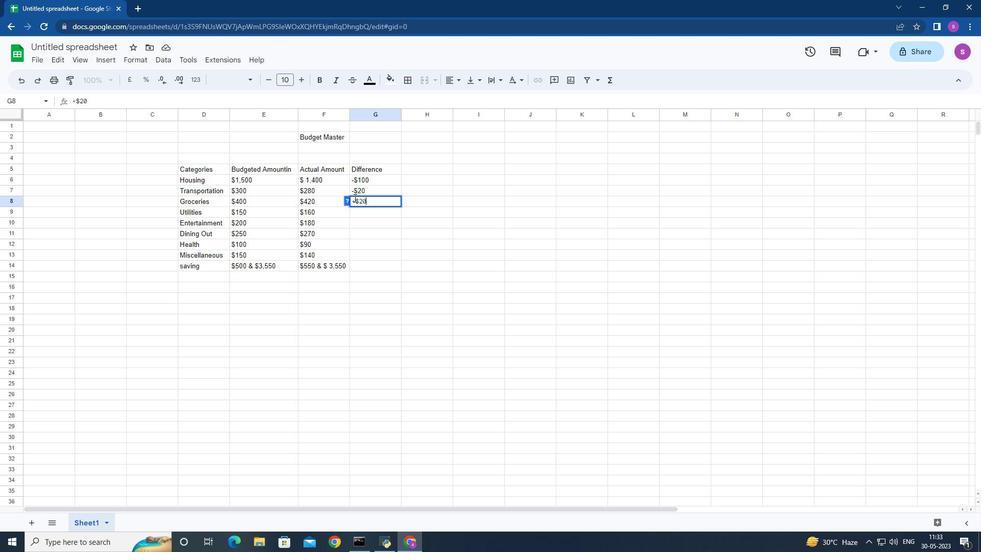 
Action: Mouse moved to (375, 213)
Screenshot: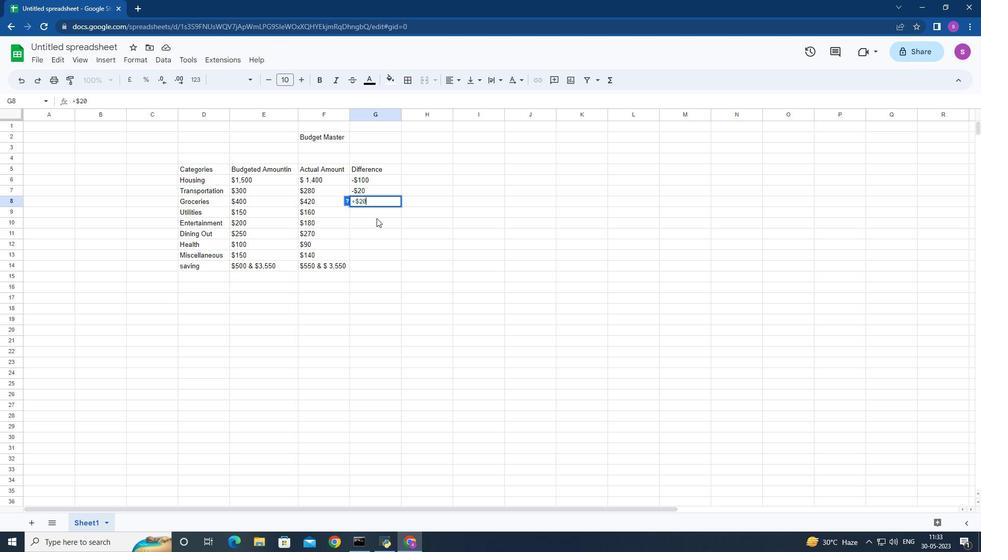 
Action: Mouse pressed left at (375, 213)
Screenshot: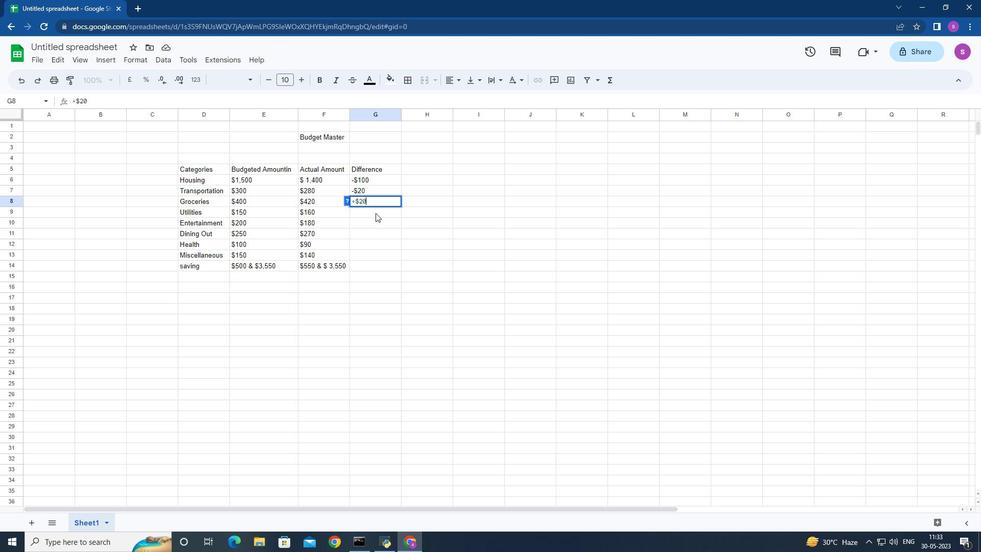 
Action: Mouse moved to (354, 199)
Screenshot: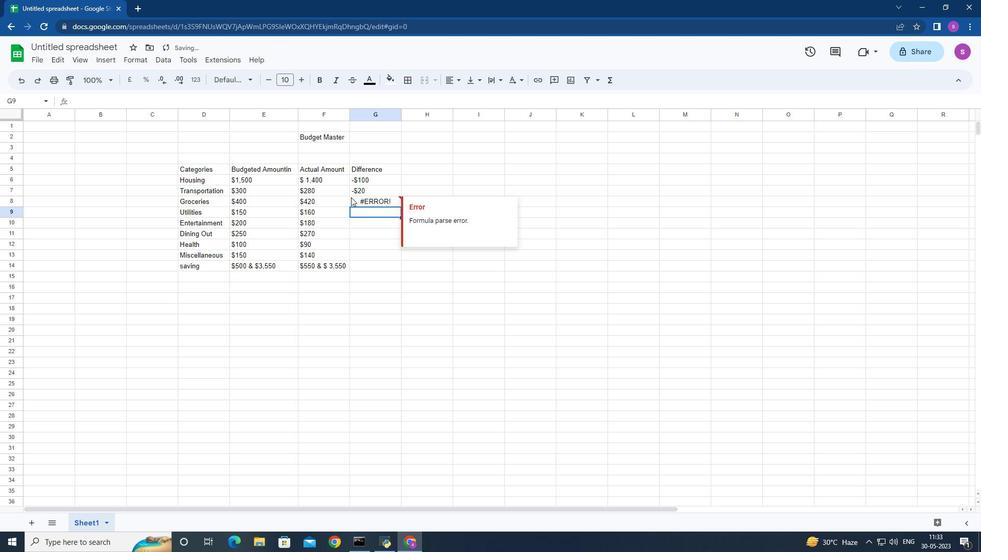 
Action: Mouse pressed left at (354, 199)
Screenshot: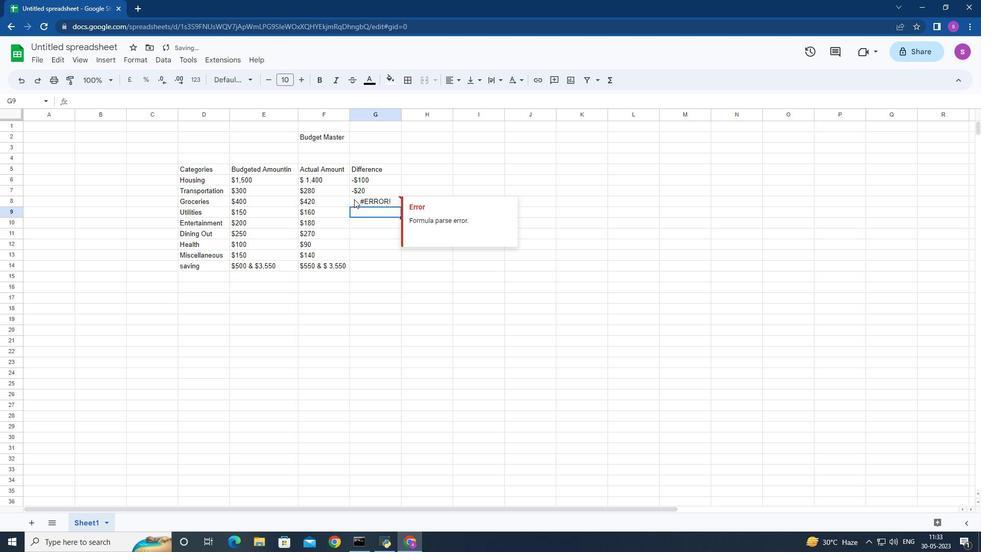 
Action: Key pressed <Key.backspace>
Screenshot: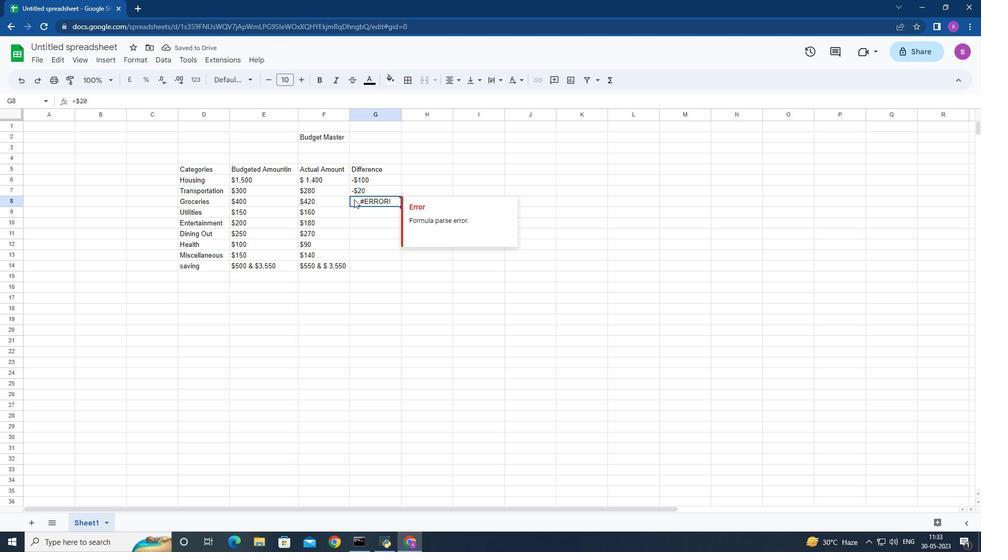 
Action: Mouse moved to (362, 199)
Screenshot: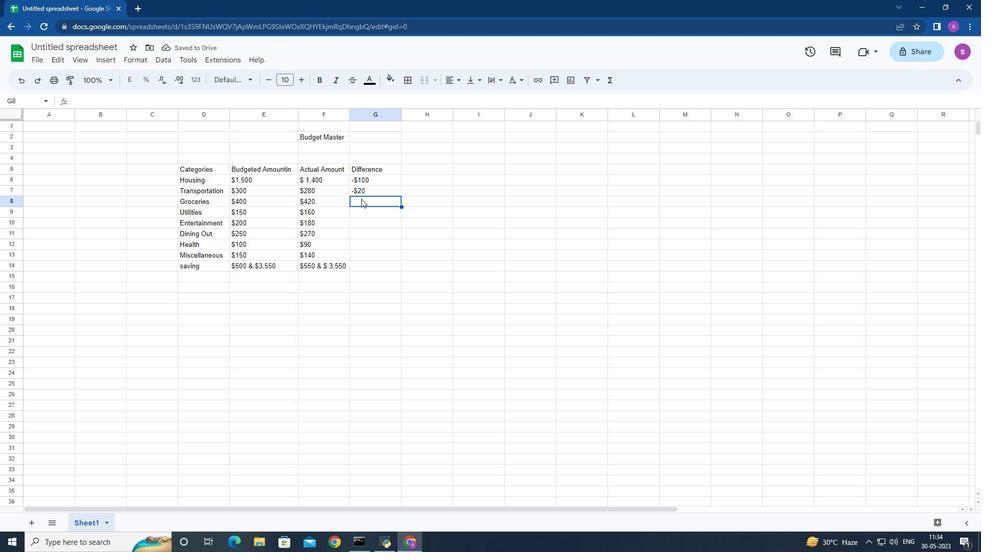 
Action: Key pressed +<Key.shift>$20
Screenshot: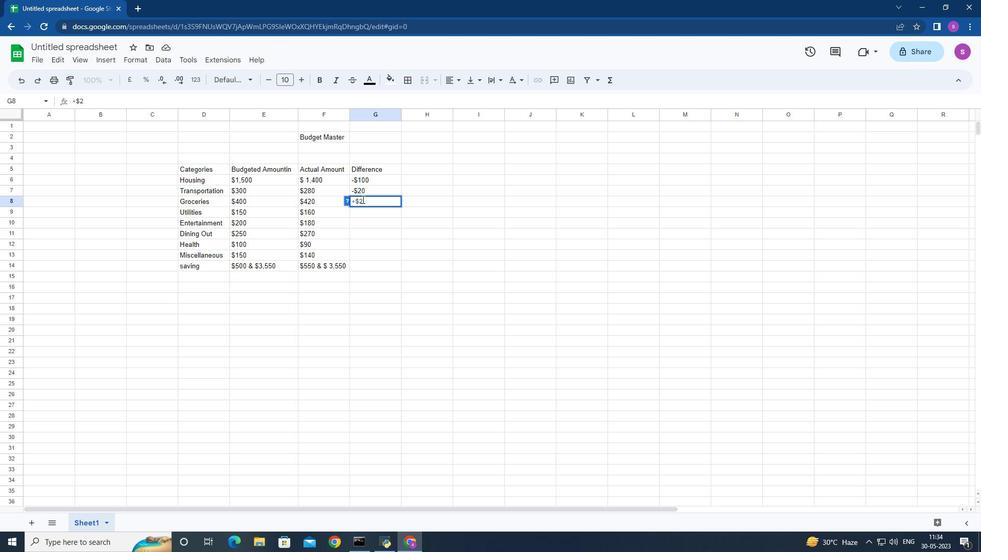 
Action: Mouse moved to (382, 212)
Screenshot: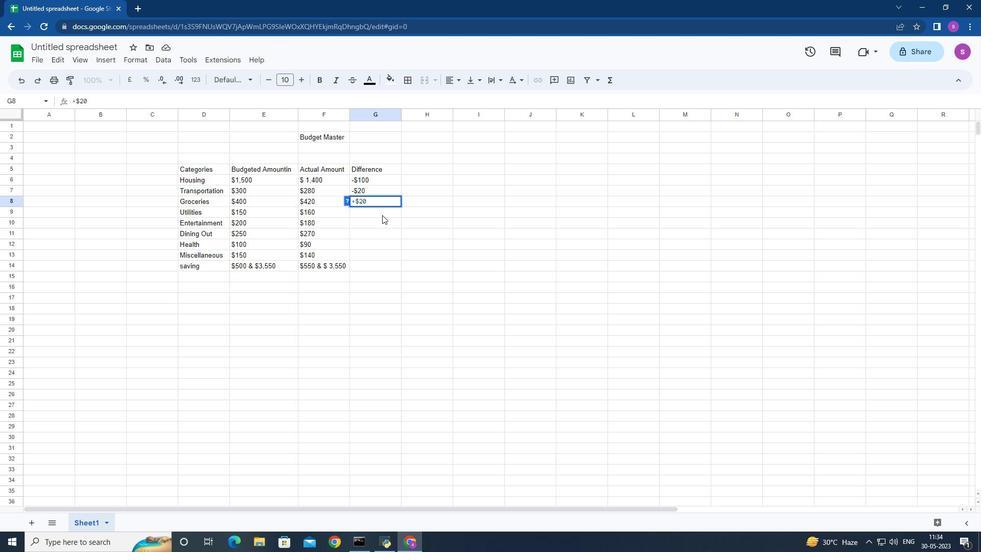 
Action: Mouse pressed left at (382, 212)
Screenshot: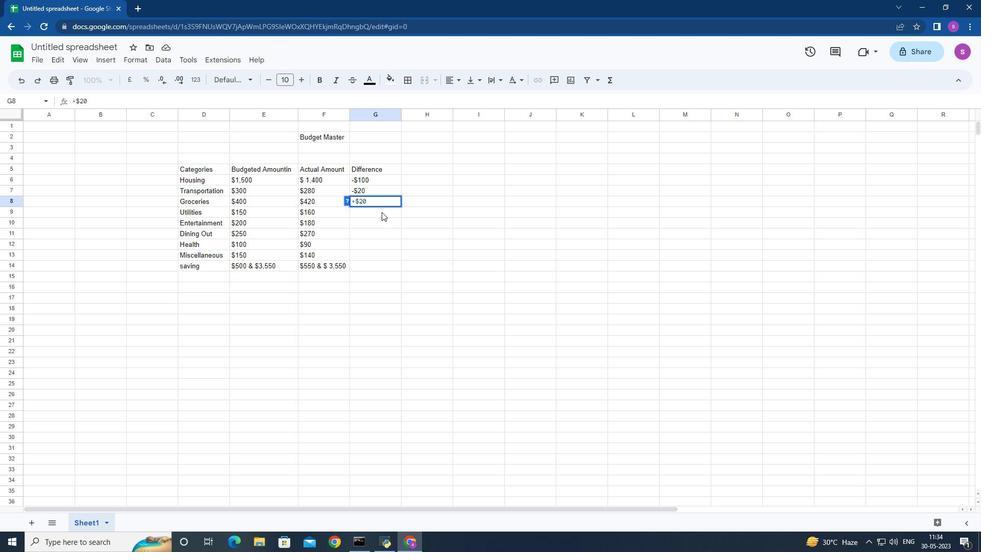
Action: Mouse moved to (357, 197)
Screenshot: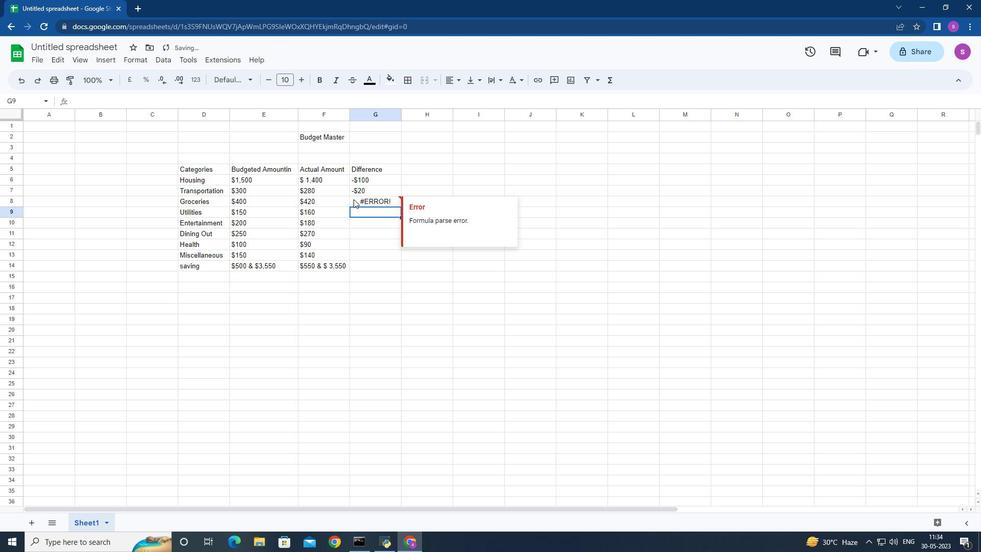 
Action: Mouse pressed left at (357, 197)
Screenshot: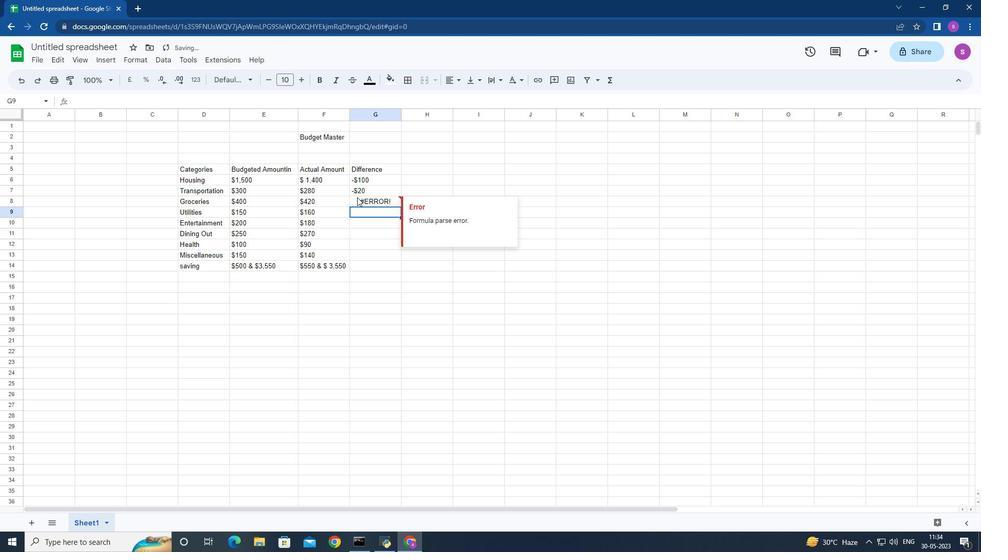 
Action: Key pressed <Key.backspace>'+<Key.shift>$20<Key.down>
Screenshot: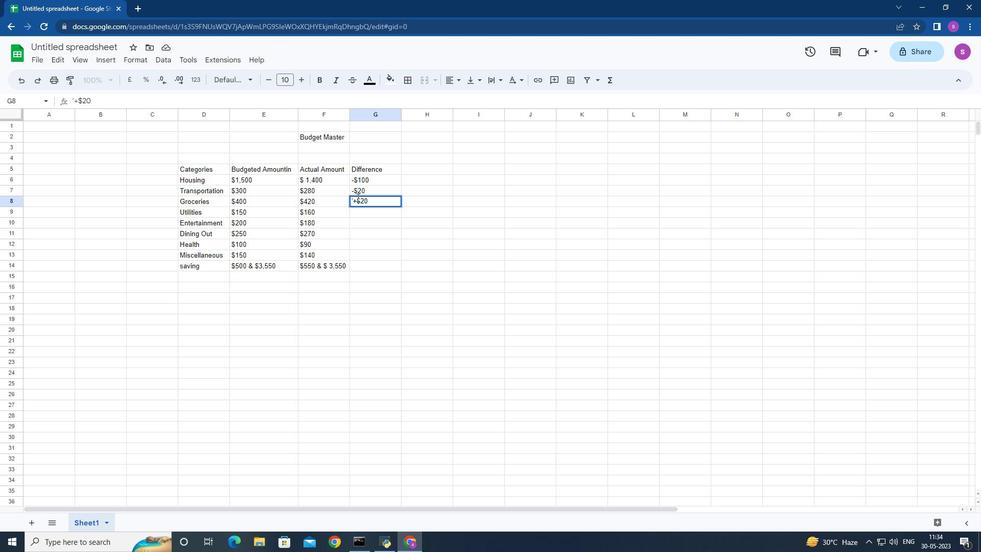 
Action: Mouse moved to (370, 258)
Screenshot: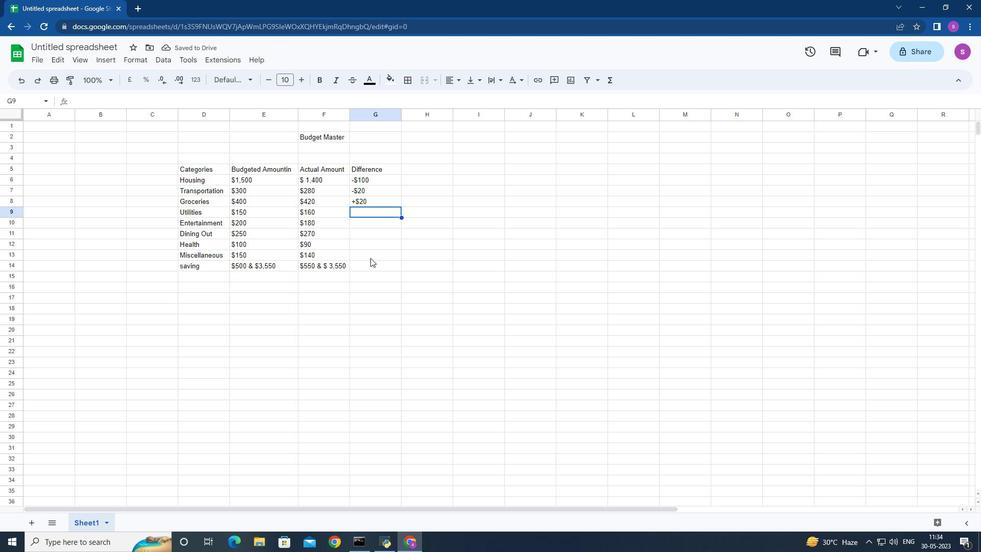 
Action: Key pressed .<Key.backspace>'<Key.backspace><Key.shift>$10<Key.down>'-<Key.shift>$20<Key.down>'+<Key.enter>'-<Key.shift>$10<Key.down>'-<Key.shift>$10<Key.down>'+<Key.shift>$50<Key.space><Key.shift>&<Key.space><Key.shift>$0
Screenshot: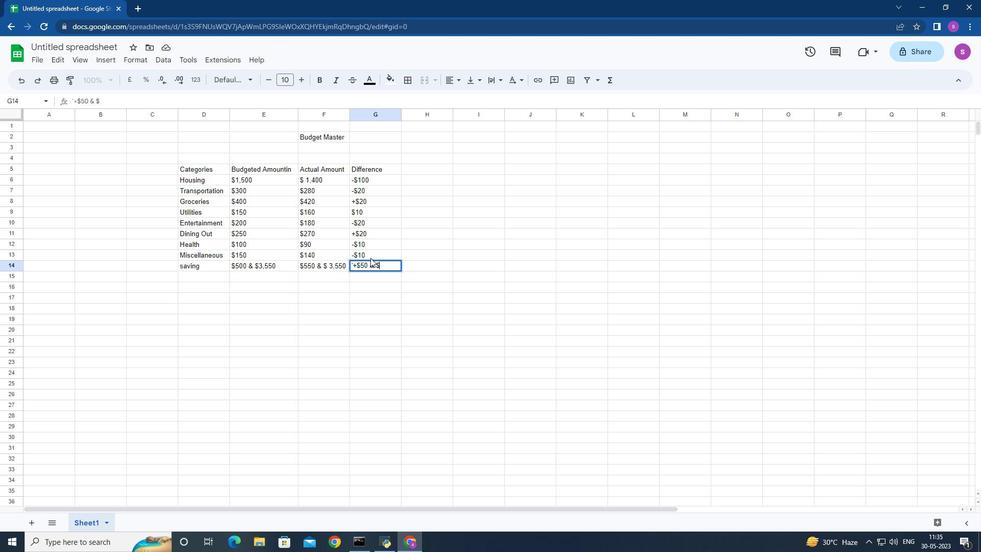 
Action: Mouse moved to (509, 340)
Screenshot: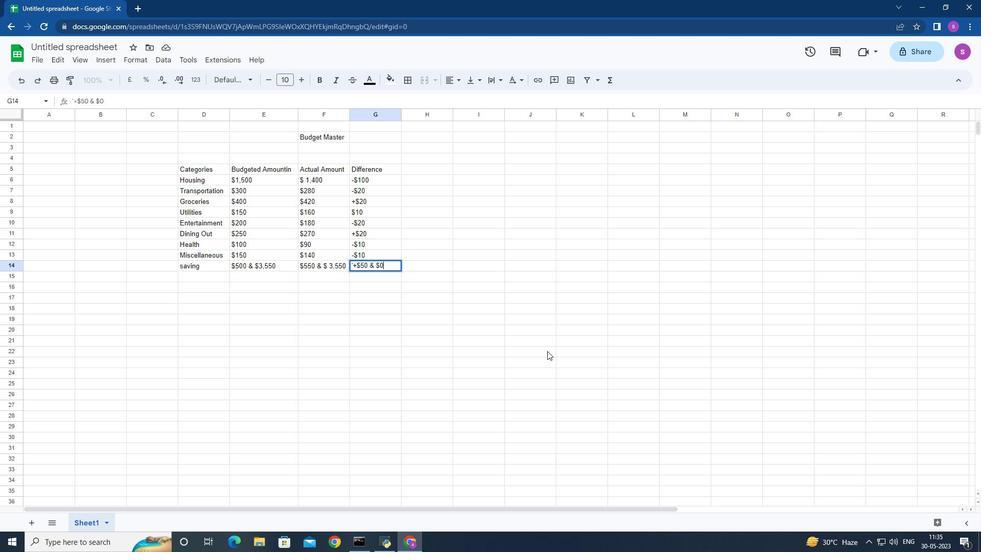 
Action: Mouse scrolled (509, 341) with delta (0, 0)
Screenshot: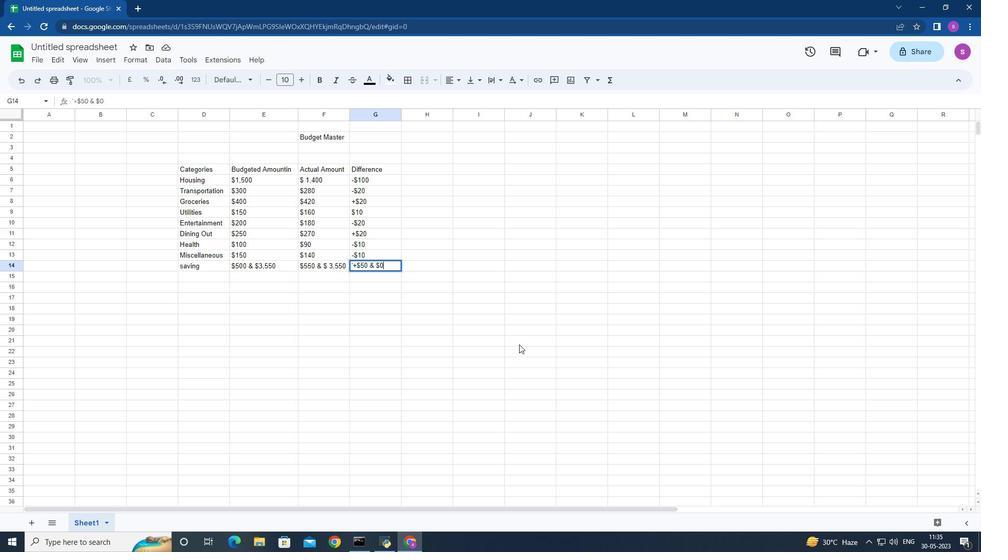 
Action: Mouse moved to (462, 339)
Screenshot: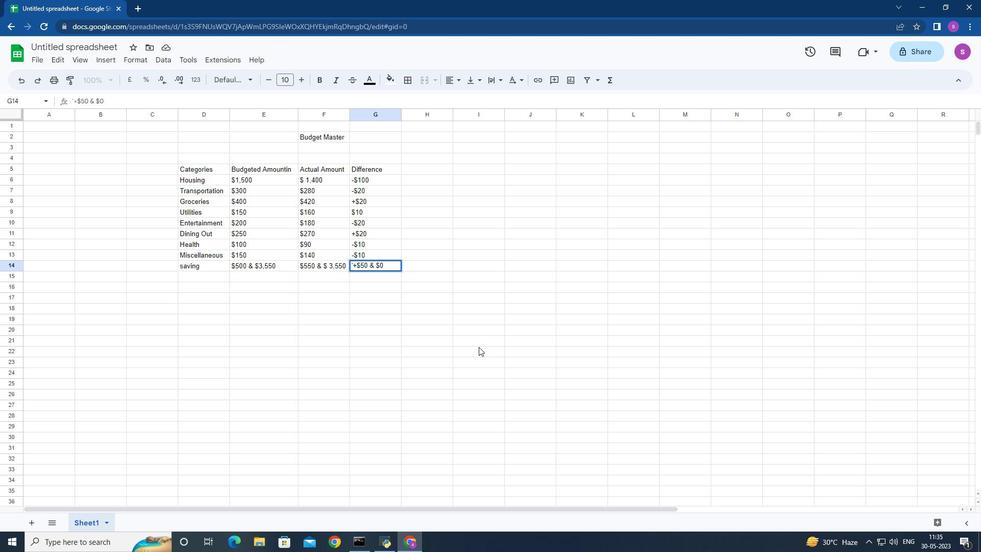 
Action: Mouse scrolled (471, 345) with delta (0, 0)
Screenshot: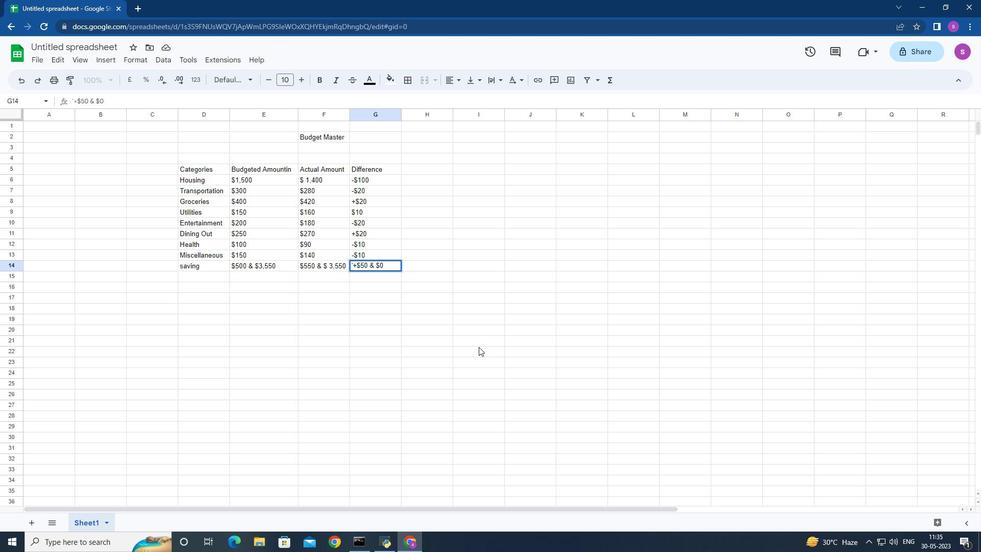 
Action: Mouse moved to (102, 42)
Screenshot: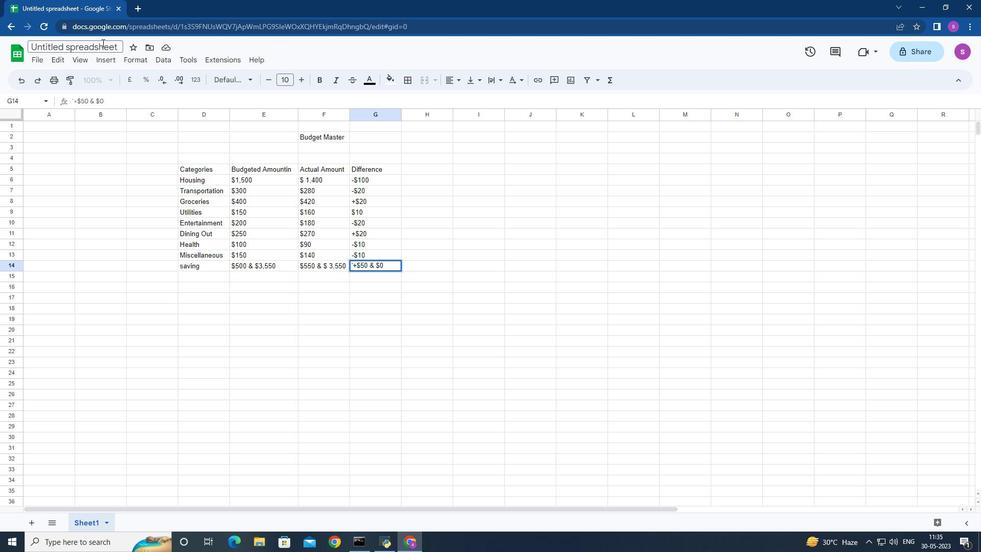 
Action: Mouse pressed left at (102, 42)
Screenshot: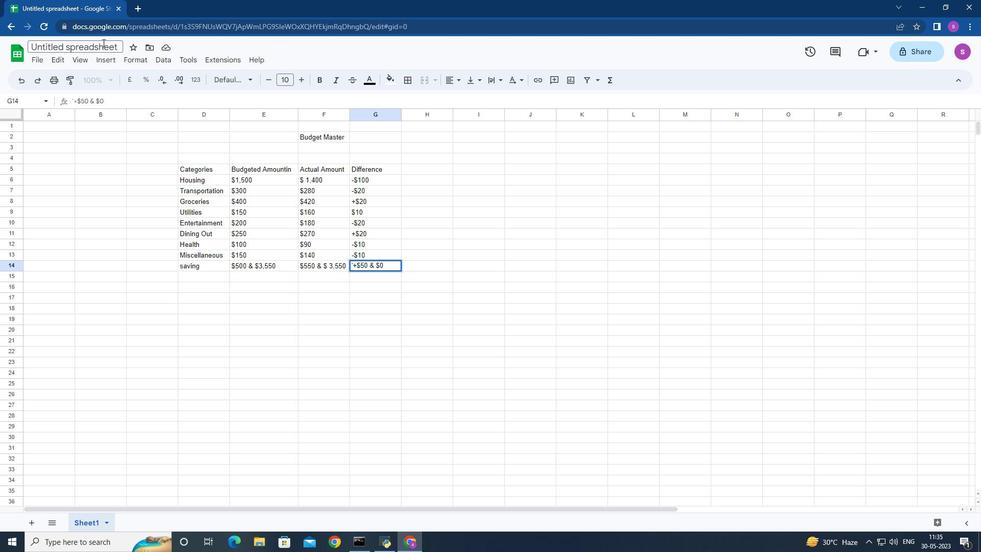 
Action: Key pressed <Key.backspace><Key.shift>Attendance<Key.space><Key.shift>Summary<Key.enter>
Screenshot: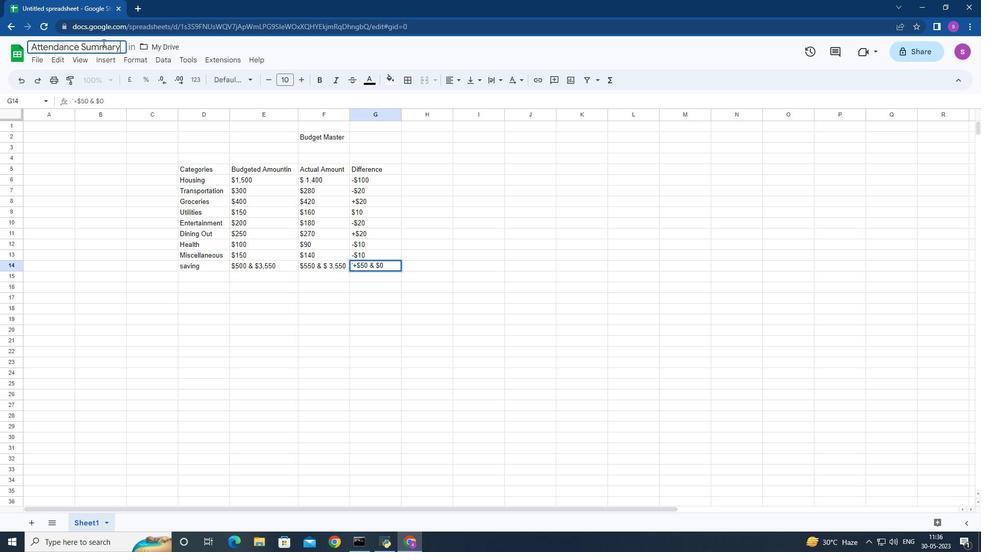 
Action: Mouse moved to (422, 165)
Screenshot: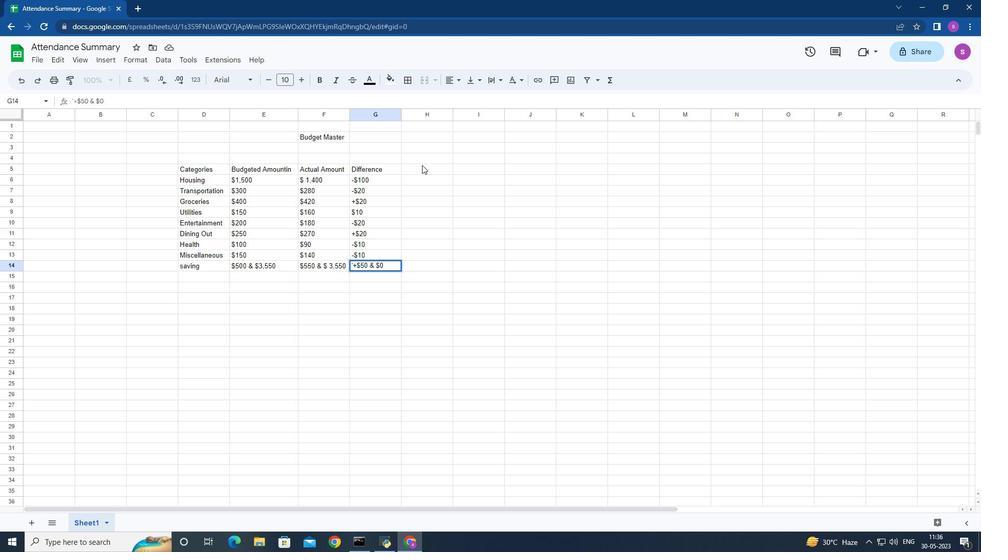 
Action: Mouse pressed left at (422, 165)
Screenshot: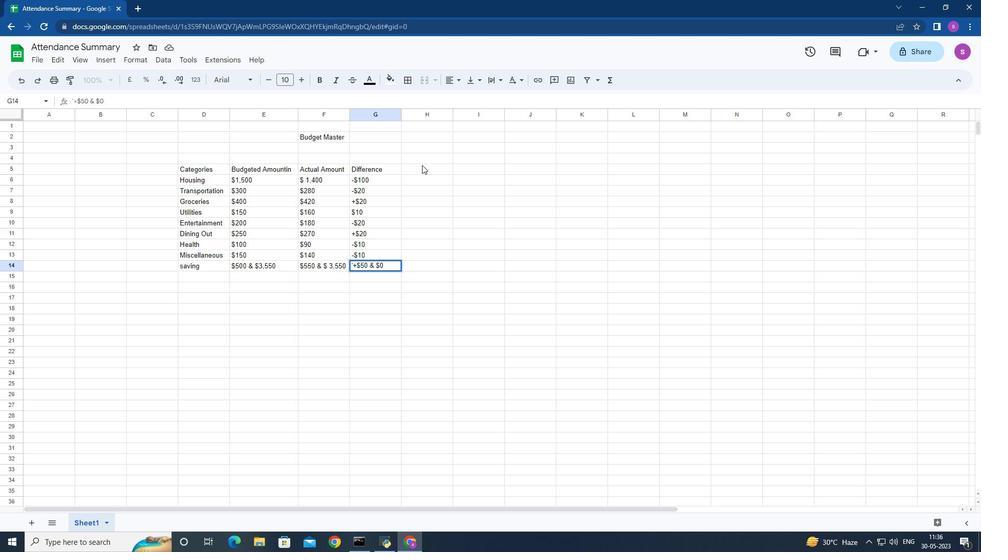 
Action: Mouse moved to (306, 179)
Screenshot: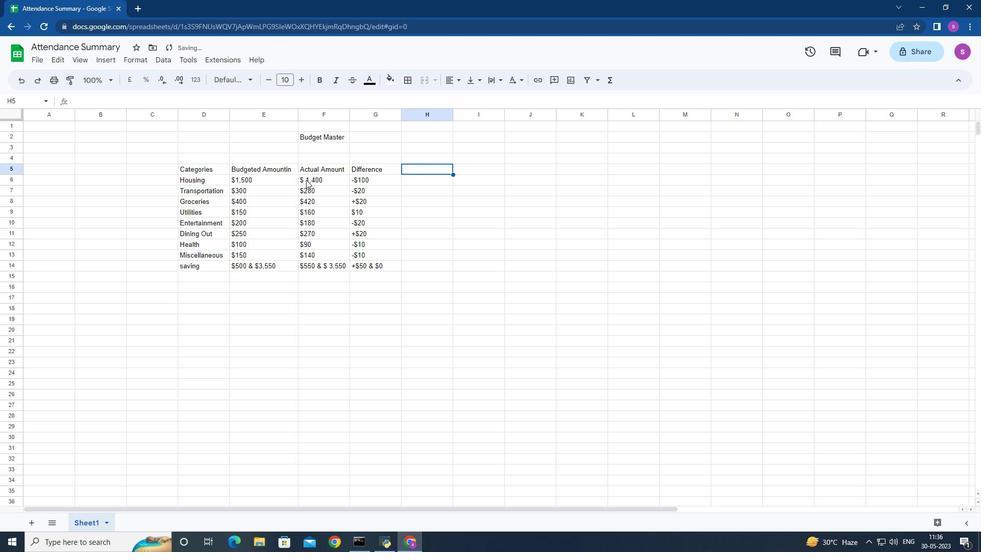 
Action: Mouse pressed left at (306, 179)
Screenshot: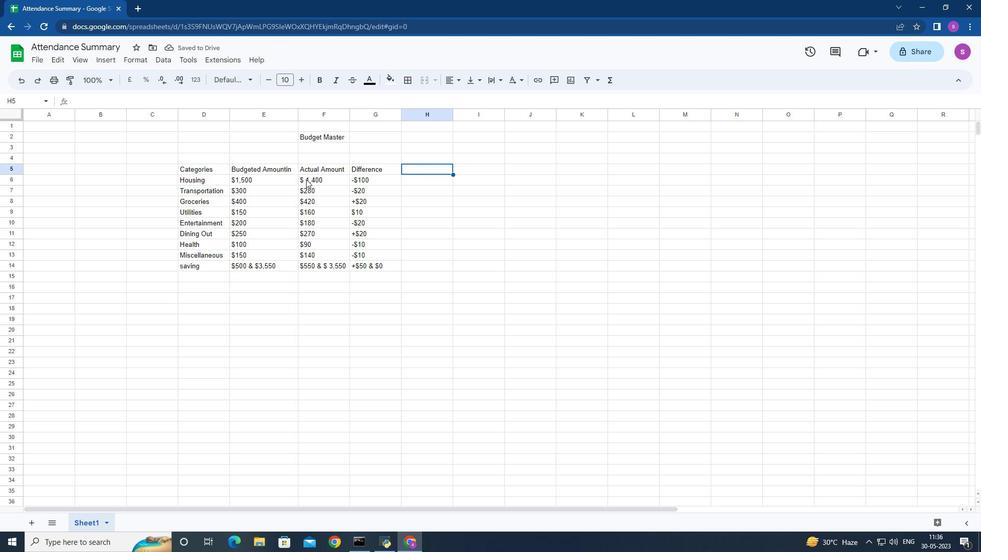 
Action: Mouse moved to (387, 179)
Screenshot: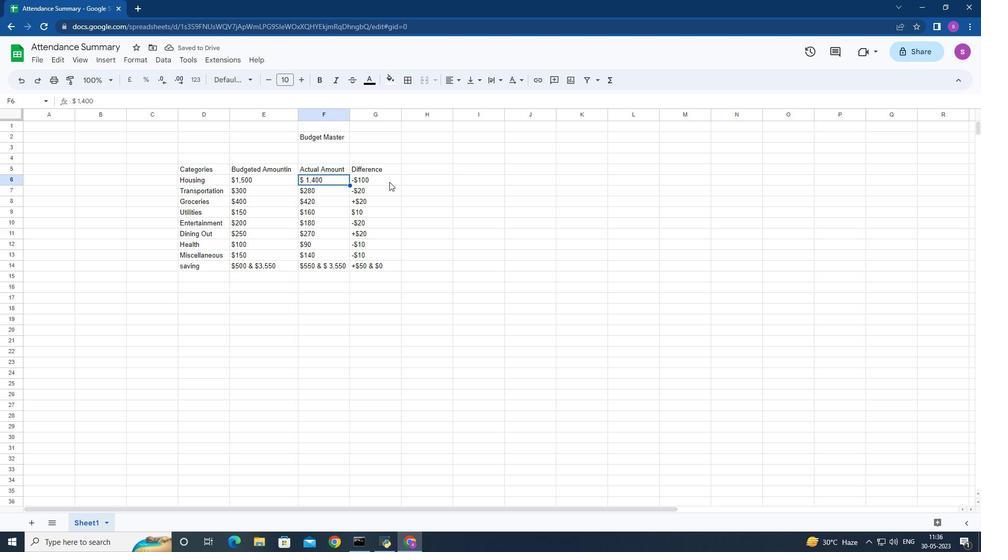 
Action: Mouse pressed left at (387, 179)
Screenshot: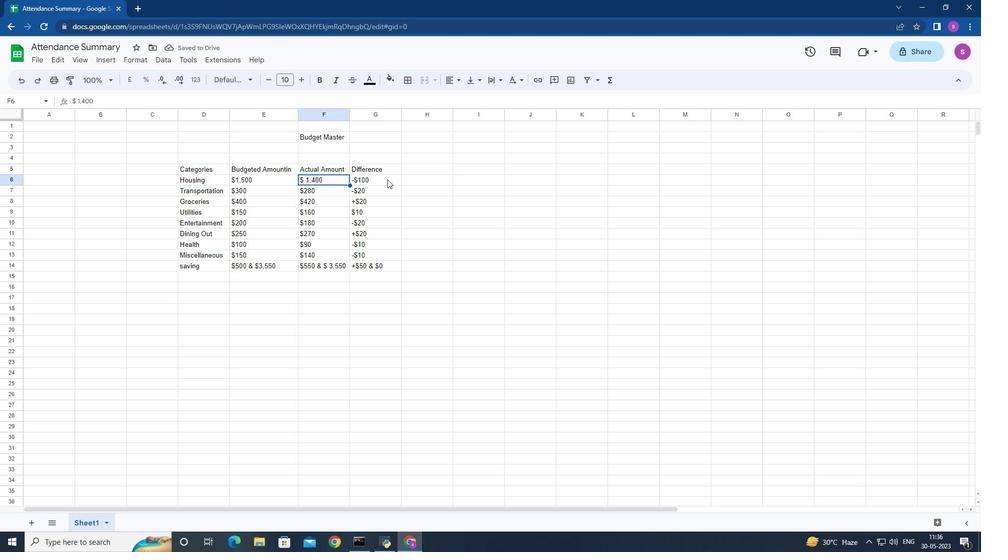 
Action: Mouse moved to (439, 178)
Screenshot: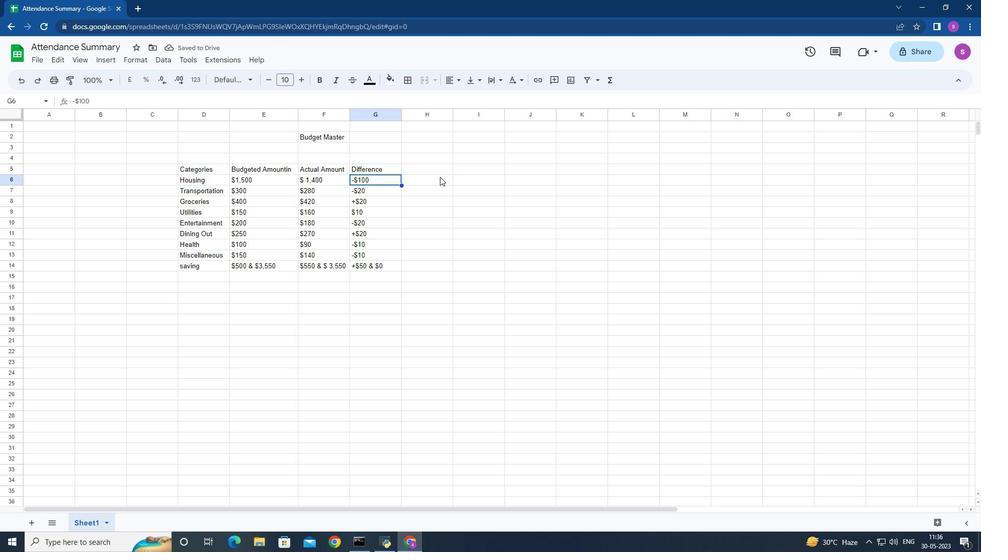 
Action: Mouse scrolled (439, 177) with delta (0, 0)
Screenshot: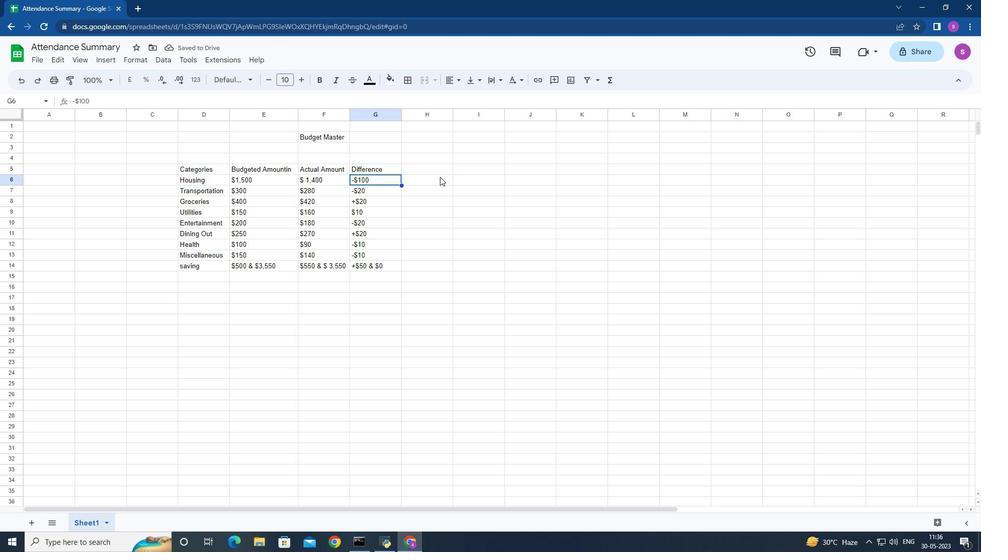
Action: Mouse moved to (437, 191)
Screenshot: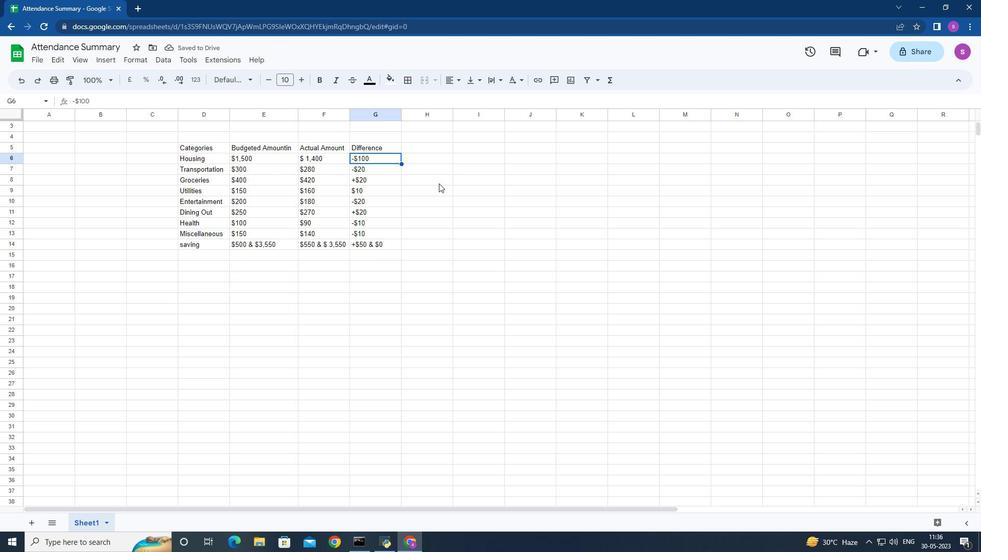 
Action: Mouse scrolled (437, 191) with delta (0, 0)
Screenshot: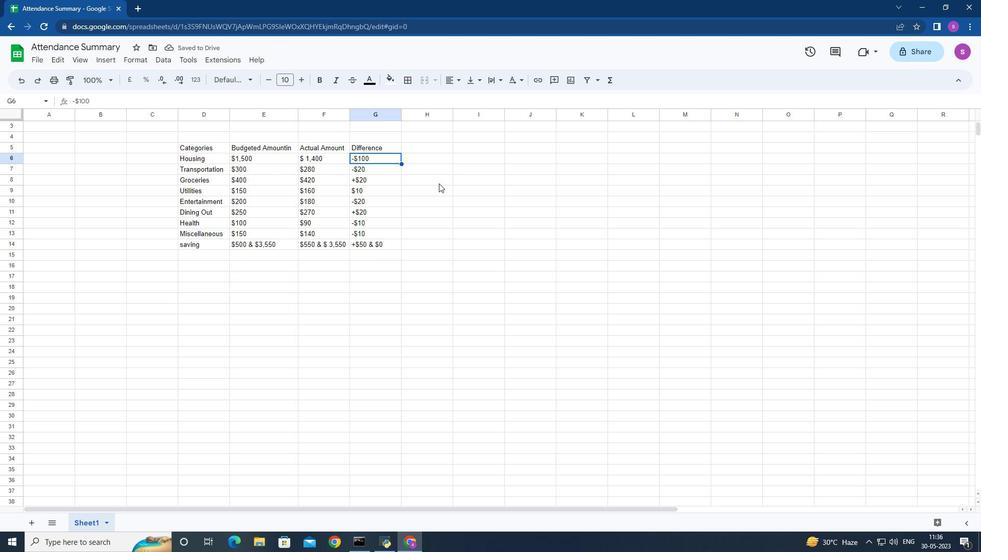 
Action: Mouse scrolled (437, 191) with delta (0, 0)
Screenshot: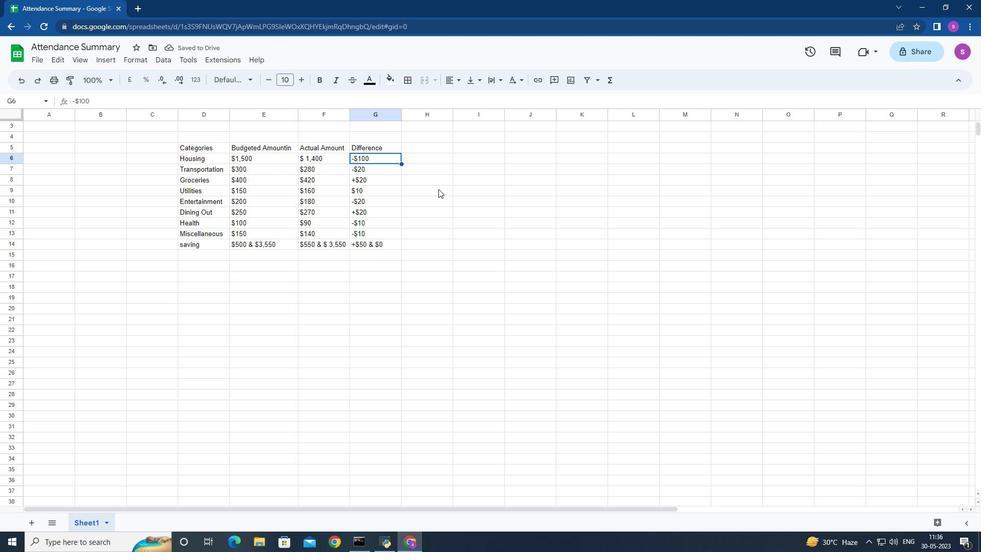 
Action: Mouse moved to (391, 263)
Screenshot: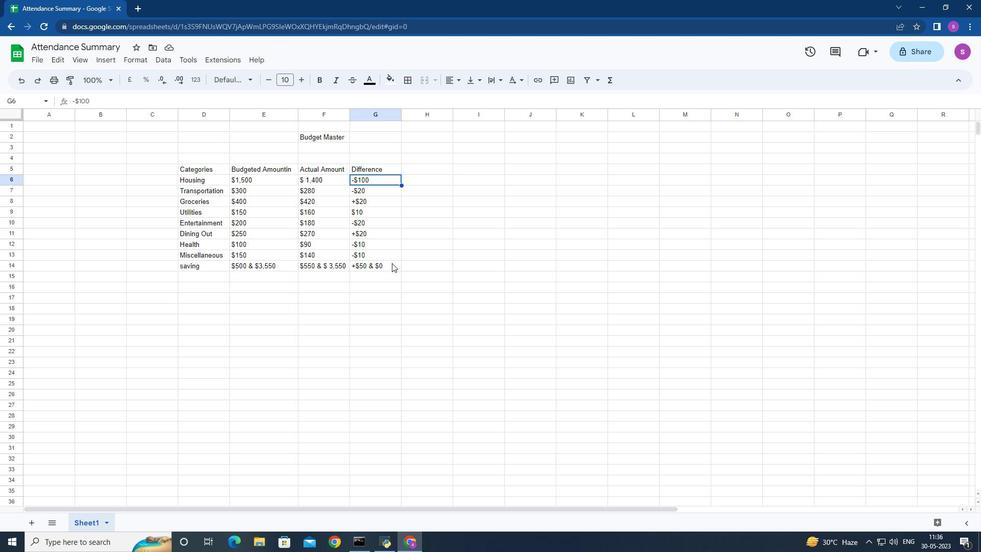 
Action: Mouse pressed left at (391, 263)
Screenshot: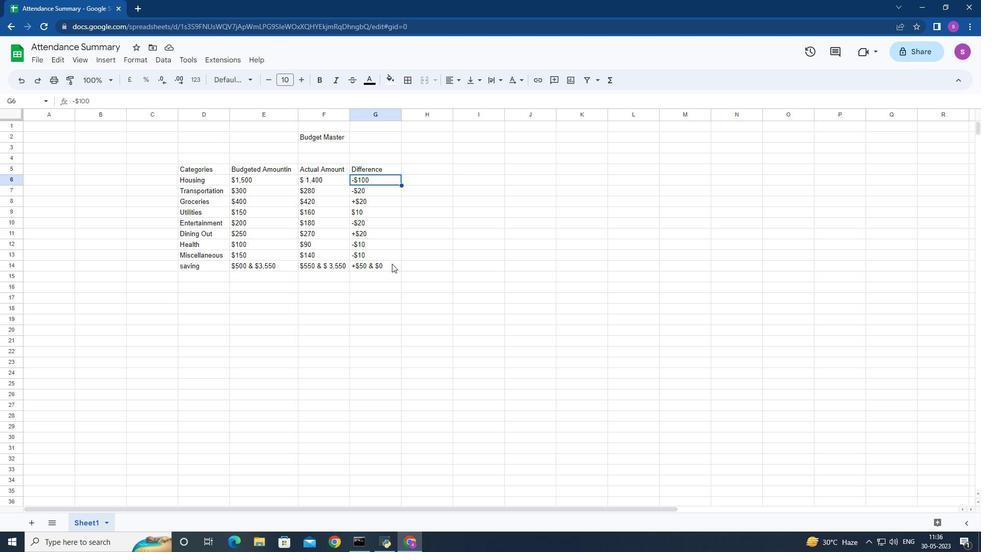 
Action: Mouse moved to (403, 222)
Screenshot: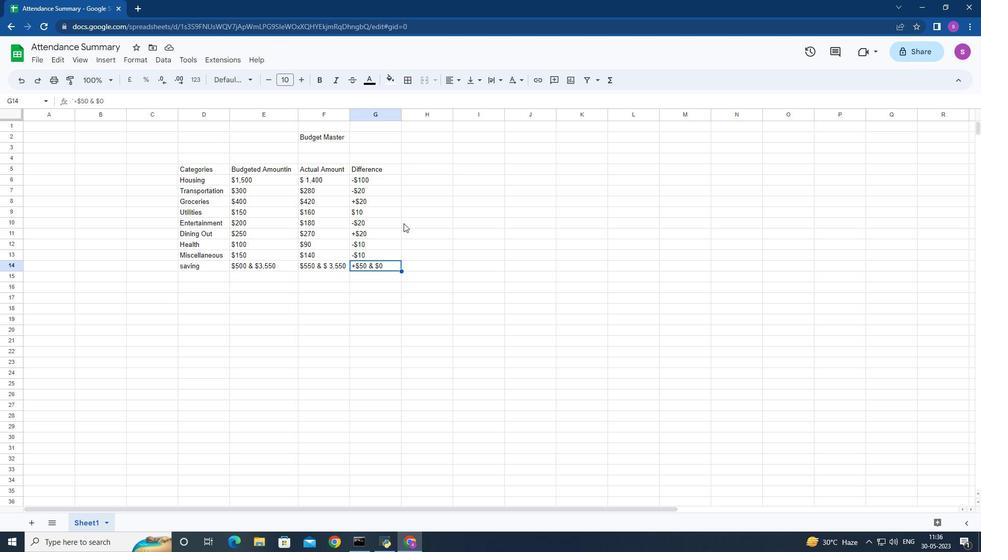 
